 Task: Find connections with filter location Wismar with filter topic #marketingwith filter profile language Spanish with filter current company Toppr with filter school Gayatri Vidya Parishad College of Engineering (Autonomous), 530048(CC-13) with filter industry Highway, Street, and Bridge Construction with filter service category Marketing with filter keywords title Massage Therapy
Action: Mouse moved to (475, 65)
Screenshot: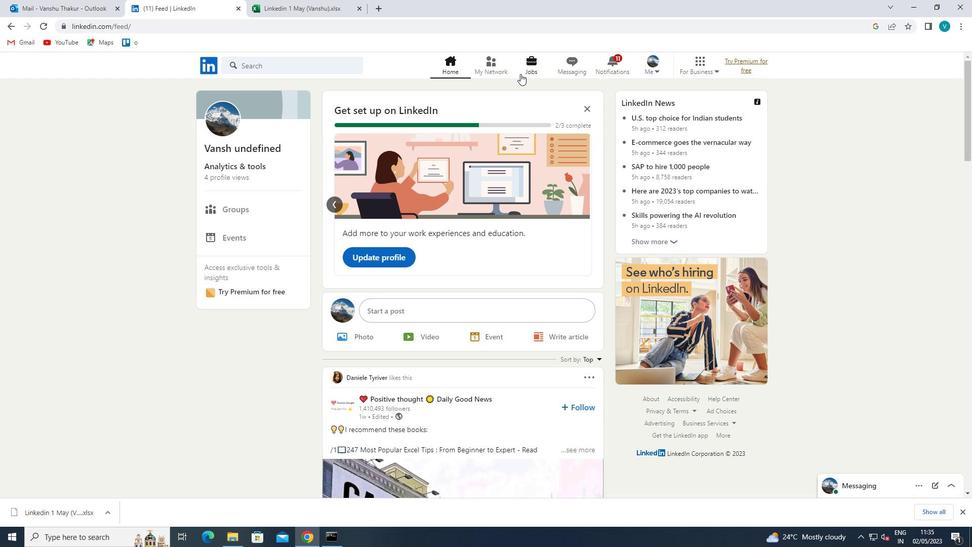 
Action: Mouse pressed left at (475, 65)
Screenshot: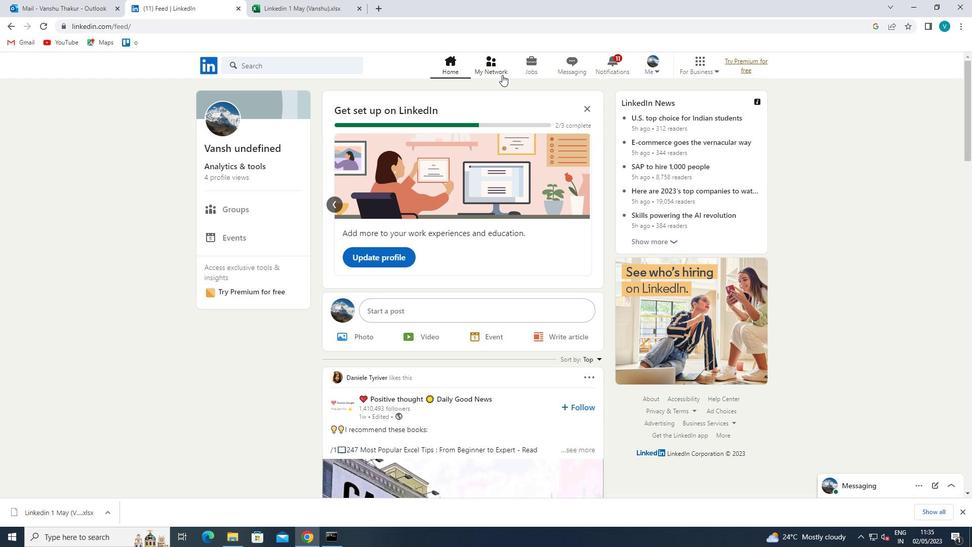 
Action: Mouse moved to (288, 123)
Screenshot: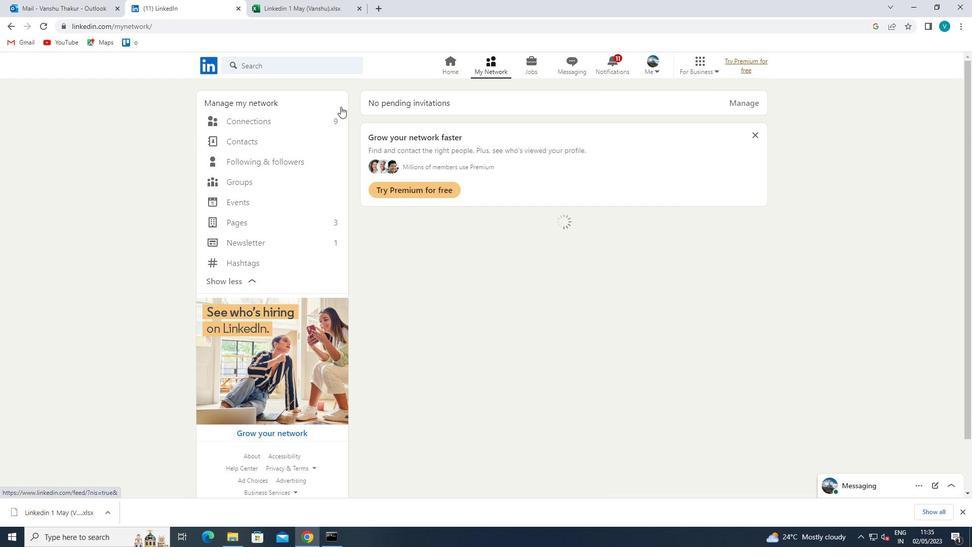 
Action: Mouse pressed left at (288, 123)
Screenshot: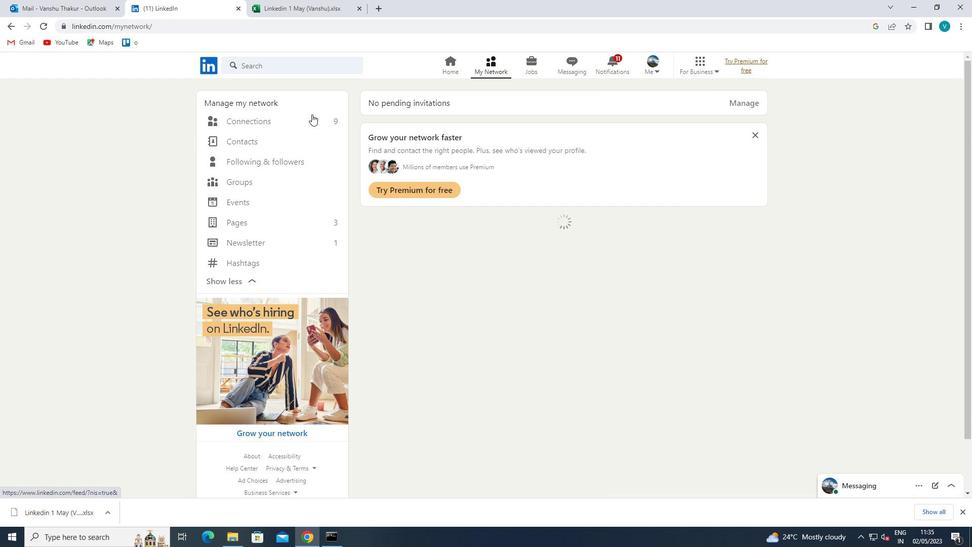 
Action: Mouse moved to (560, 121)
Screenshot: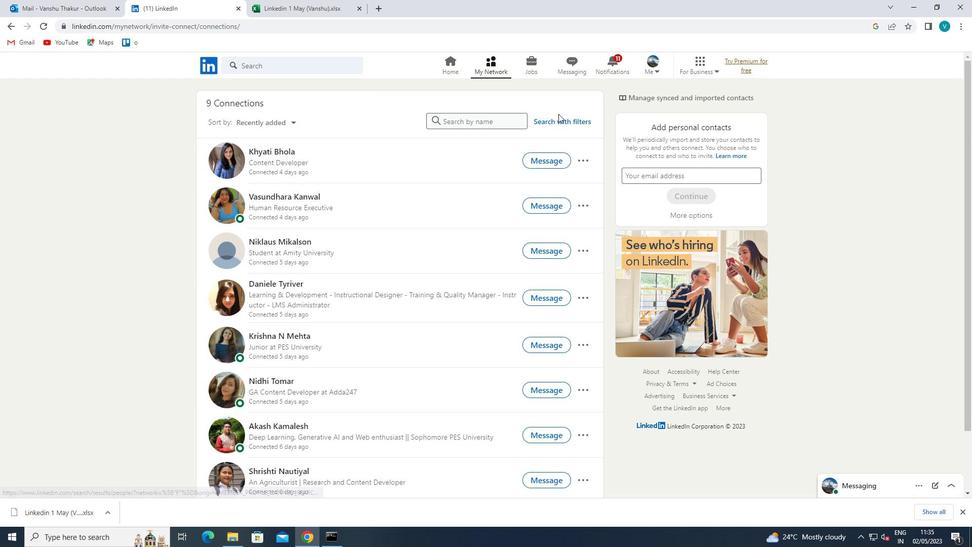 
Action: Mouse pressed left at (560, 121)
Screenshot: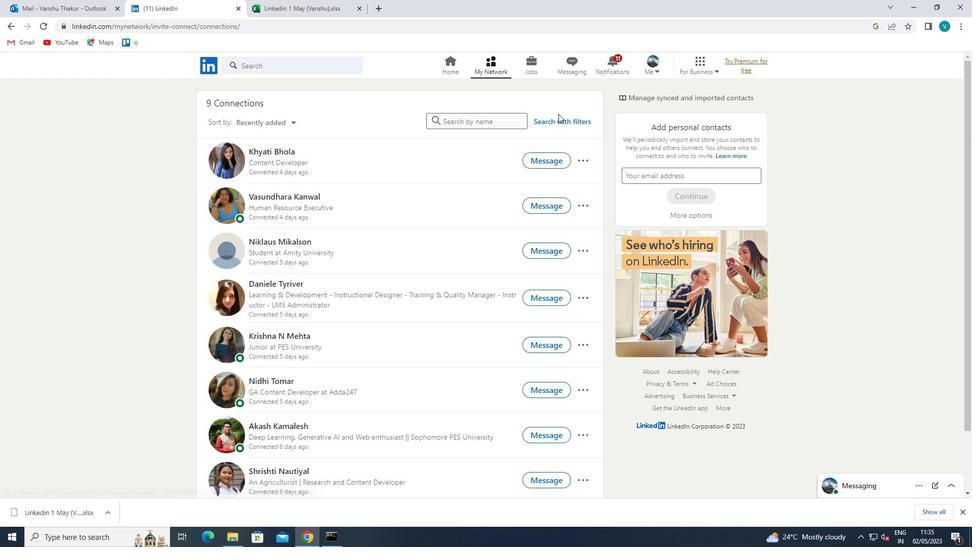 
Action: Mouse moved to (475, 86)
Screenshot: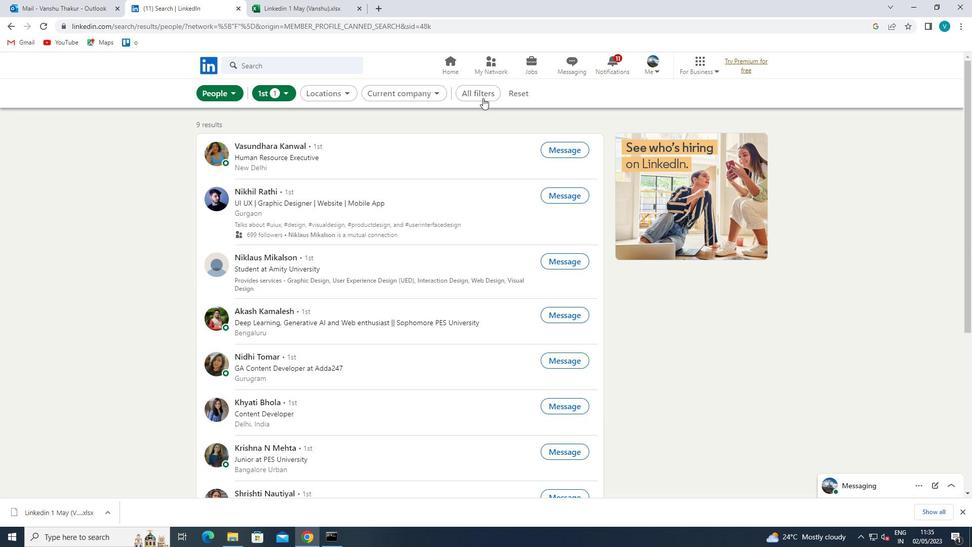 
Action: Mouse pressed left at (475, 86)
Screenshot: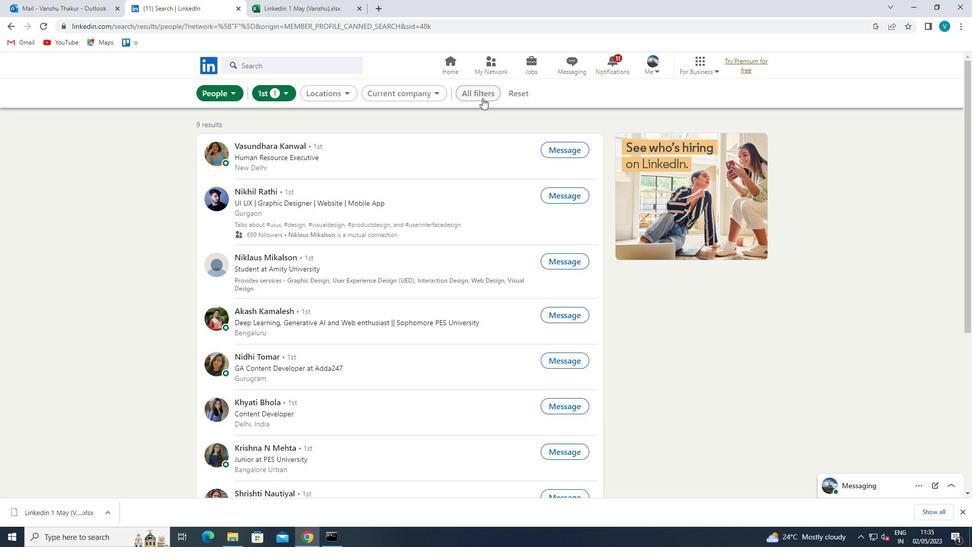 
Action: Mouse moved to (827, 234)
Screenshot: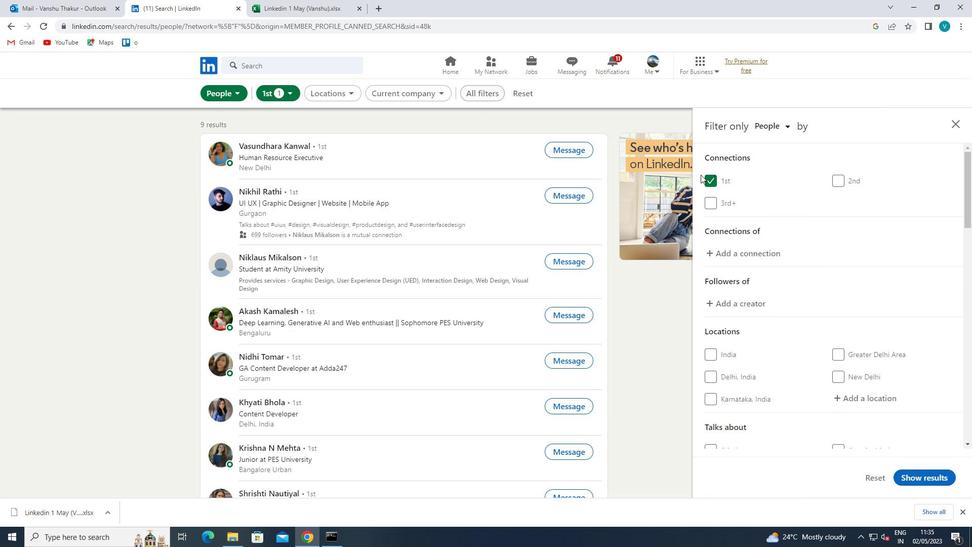 
Action: Mouse scrolled (827, 234) with delta (0, 0)
Screenshot: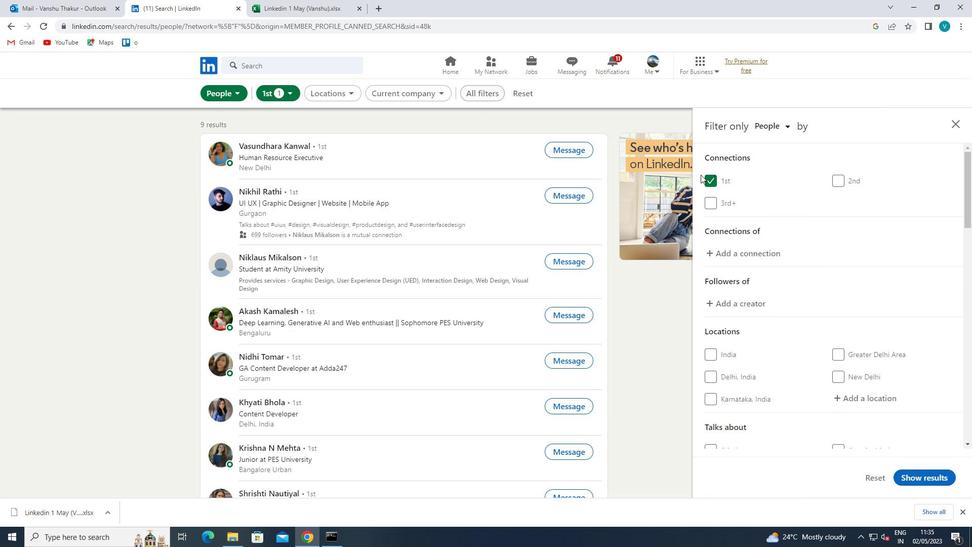 
Action: Mouse scrolled (827, 234) with delta (0, 0)
Screenshot: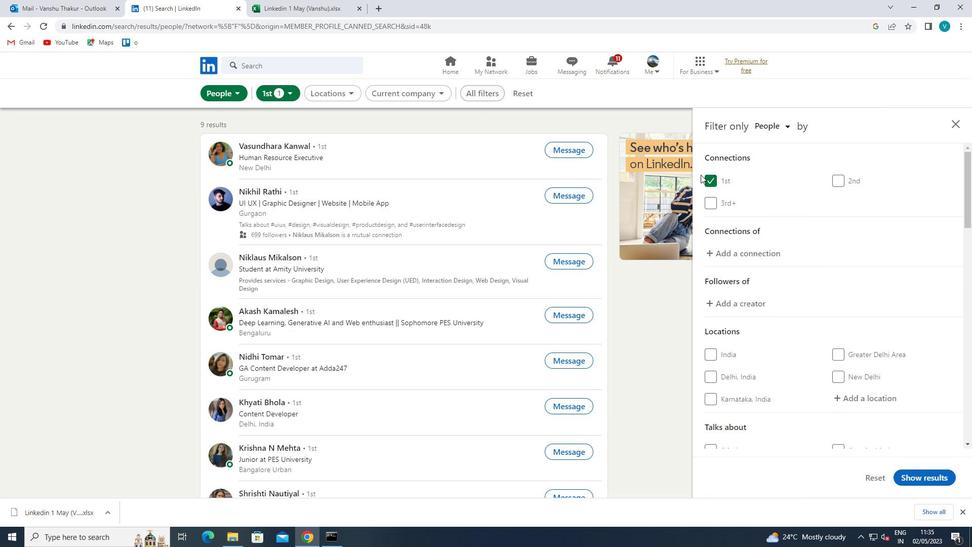 
Action: Mouse moved to (866, 293)
Screenshot: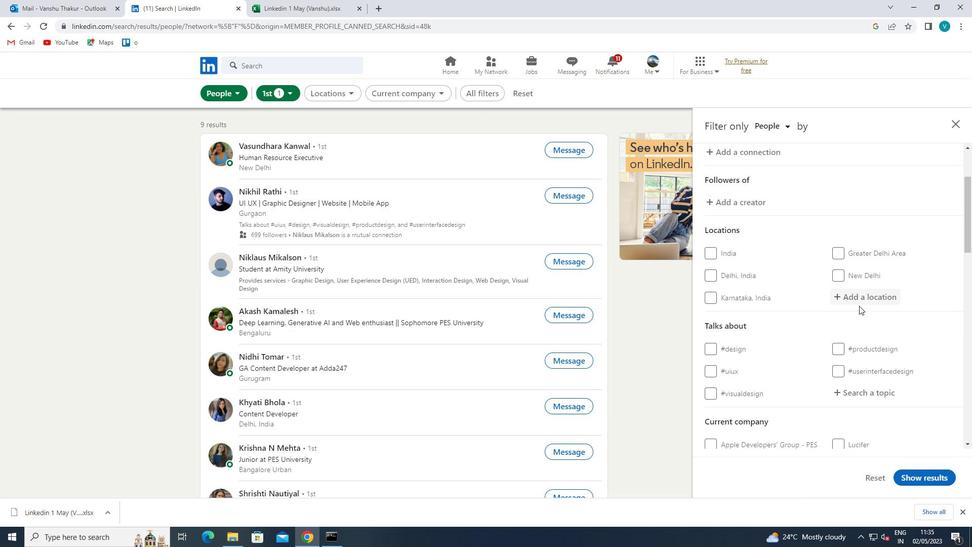 
Action: Mouse pressed left at (866, 293)
Screenshot: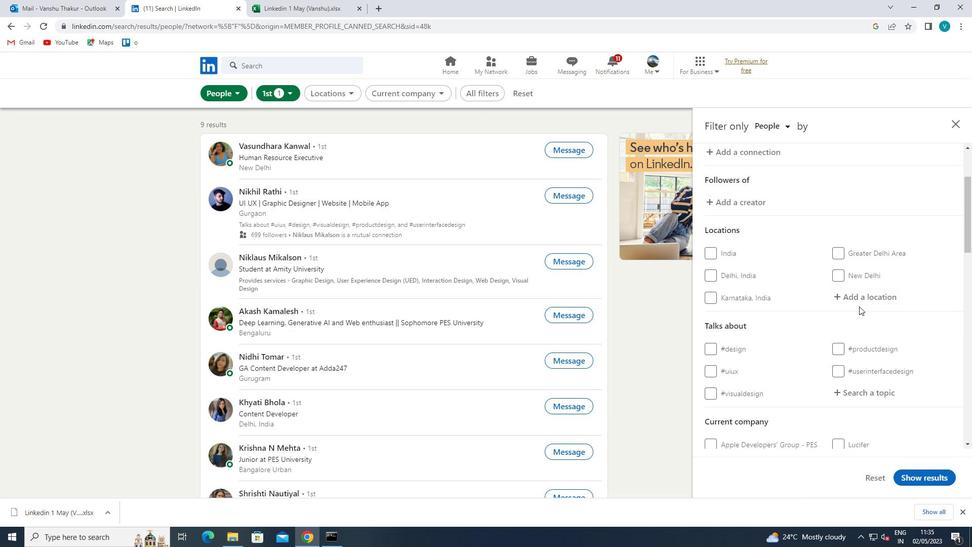 
Action: Key pressed <Key.shift>WISMAR
Screenshot: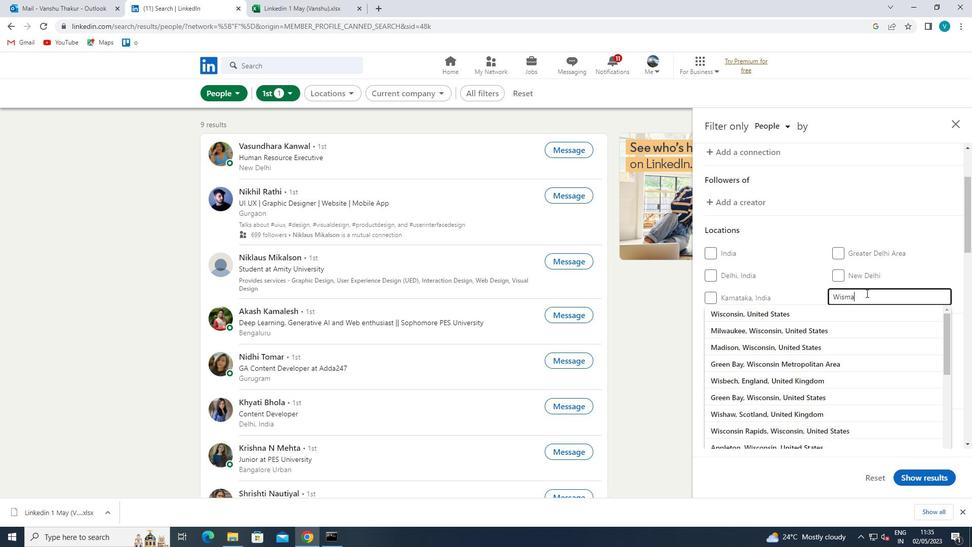 
Action: Mouse moved to (843, 314)
Screenshot: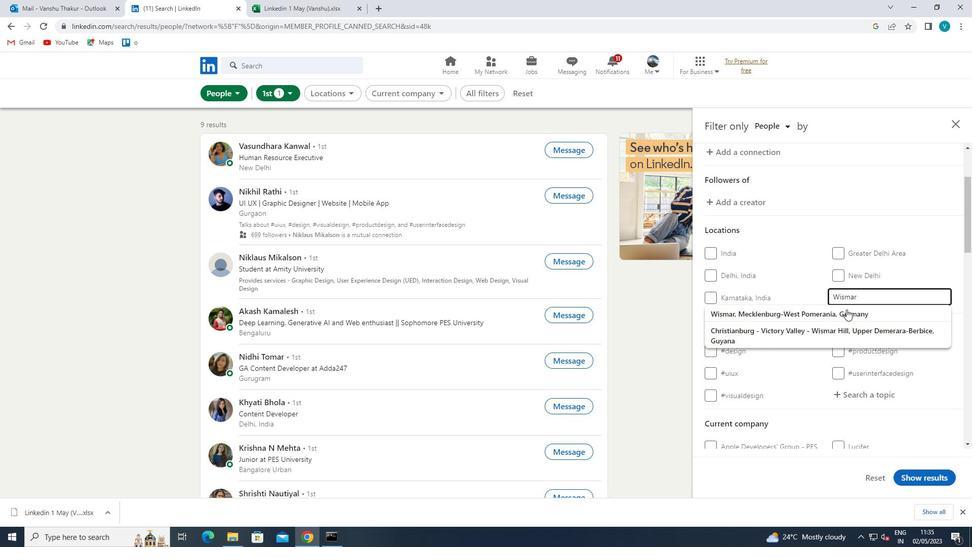 
Action: Mouse pressed left at (843, 314)
Screenshot: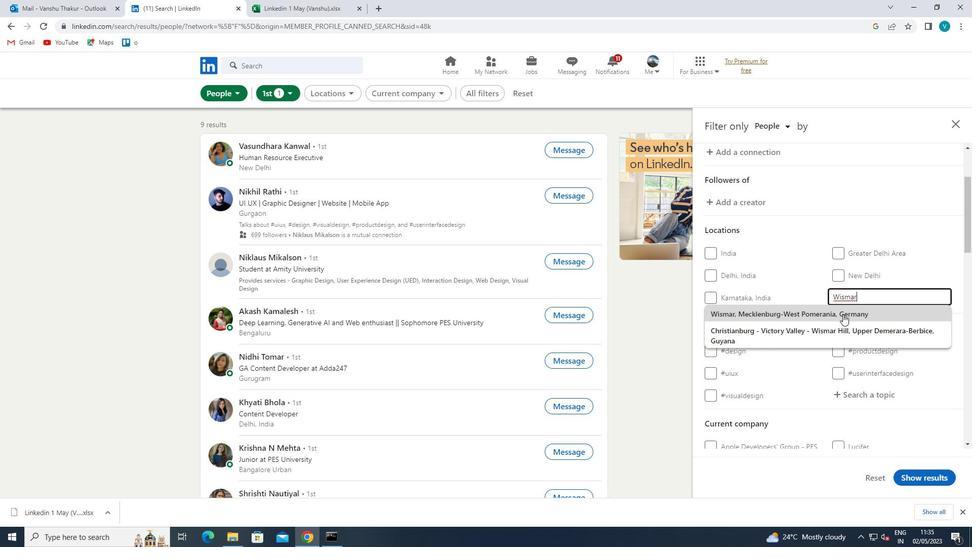 
Action: Mouse moved to (841, 316)
Screenshot: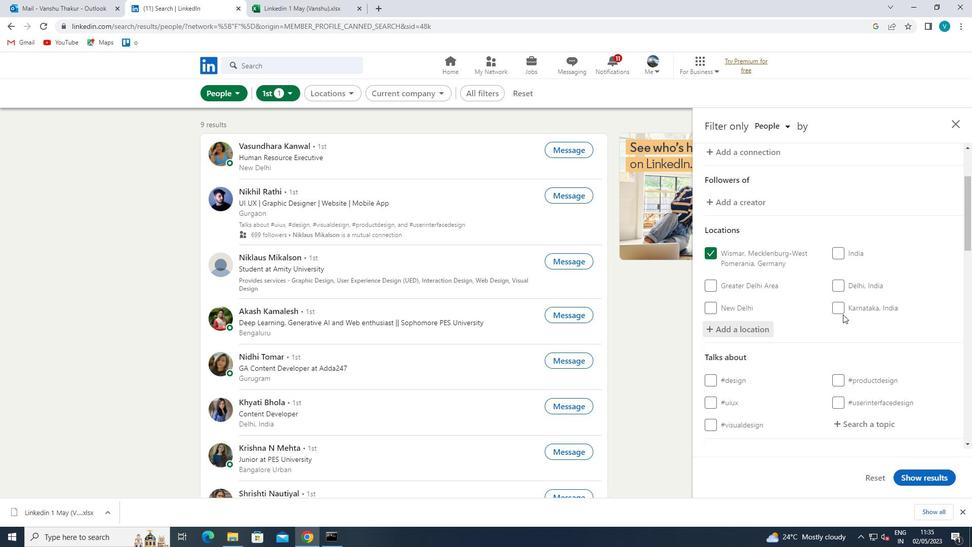 
Action: Mouse scrolled (841, 315) with delta (0, 0)
Screenshot: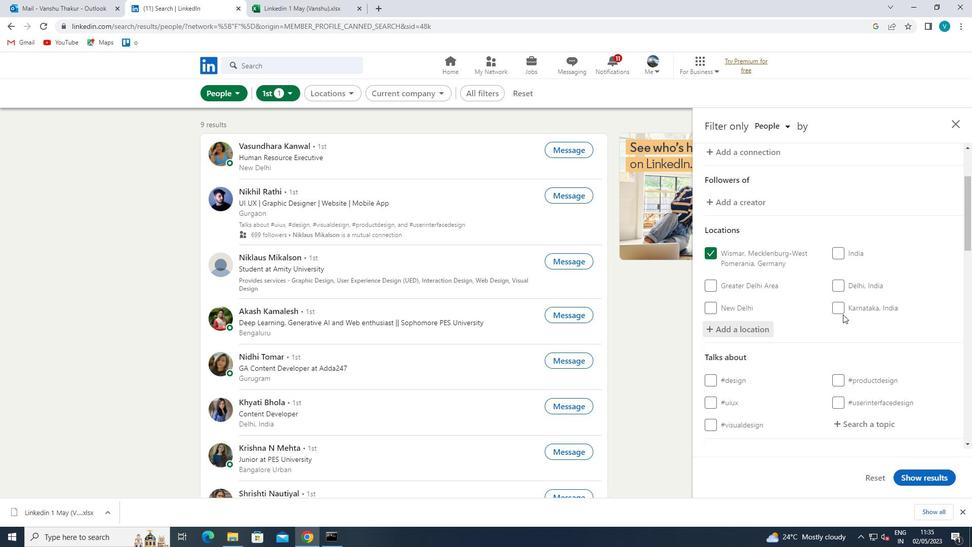
Action: Mouse moved to (839, 317)
Screenshot: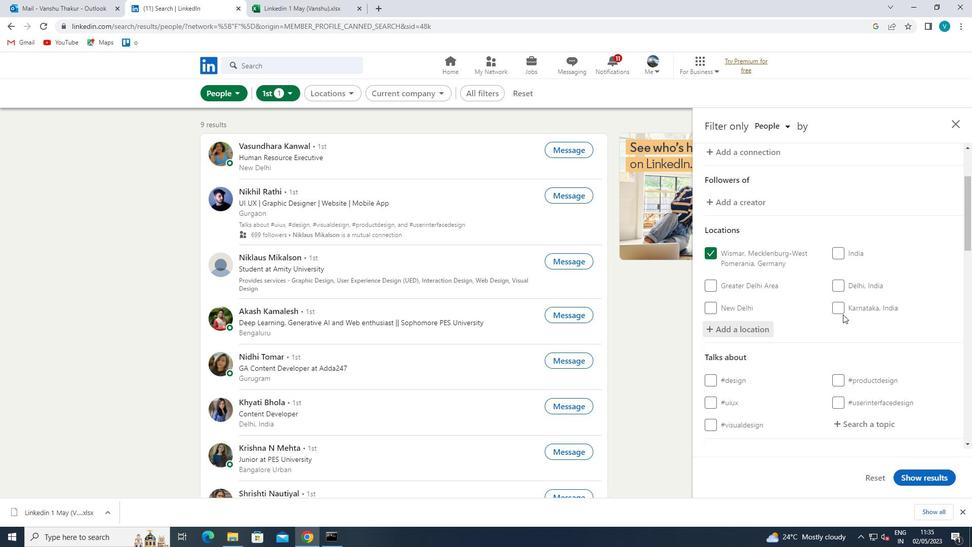 
Action: Mouse scrolled (839, 316) with delta (0, 0)
Screenshot: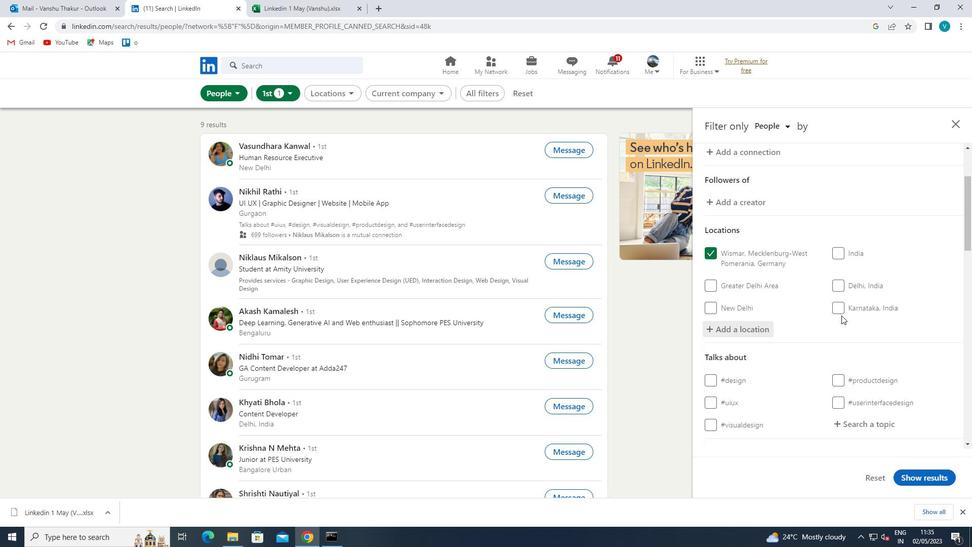 
Action: Mouse moved to (838, 317)
Screenshot: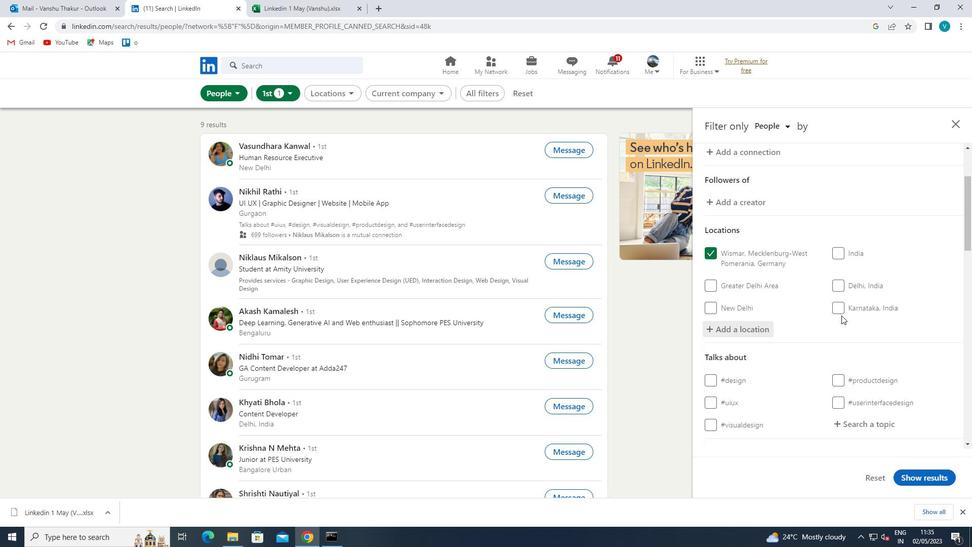 
Action: Mouse scrolled (838, 317) with delta (0, 0)
Screenshot: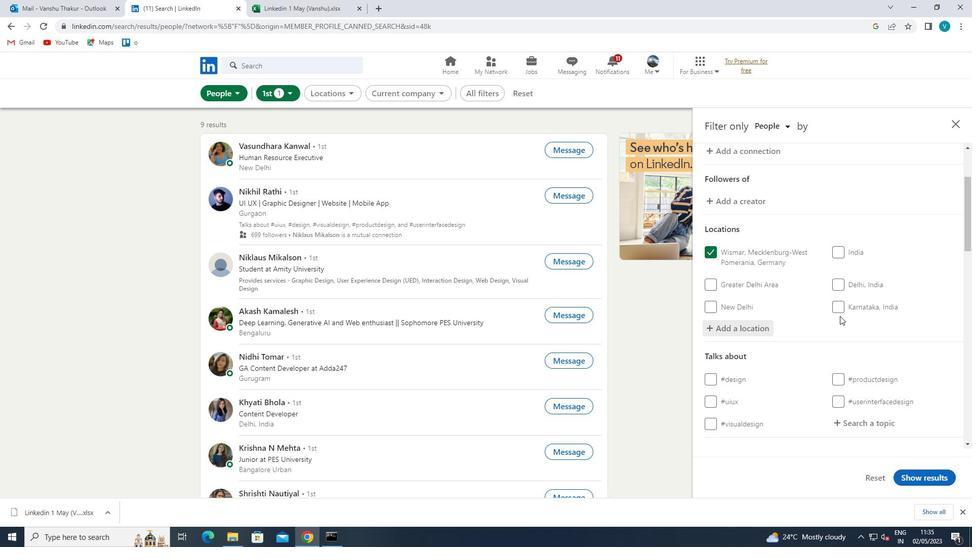 
Action: Mouse moved to (837, 318)
Screenshot: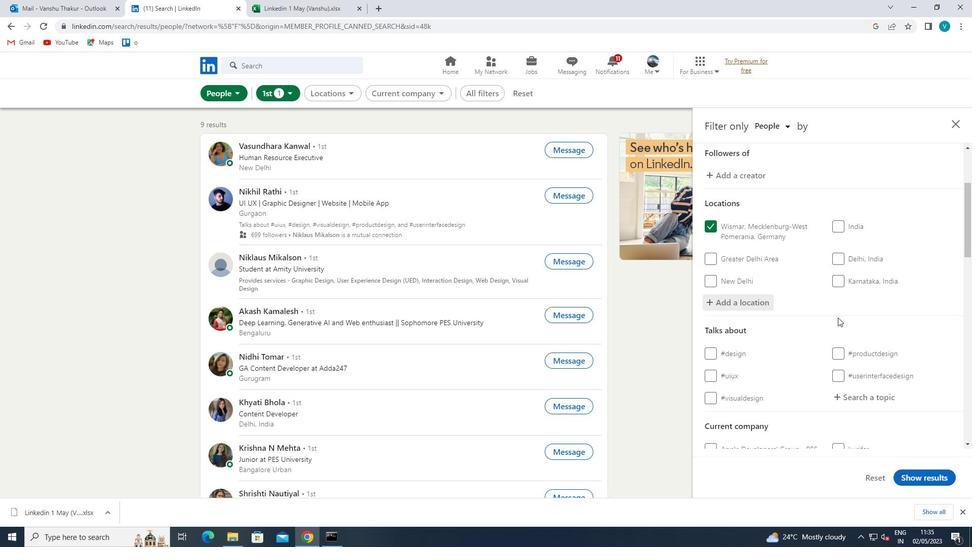 
Action: Mouse scrolled (837, 317) with delta (0, 0)
Screenshot: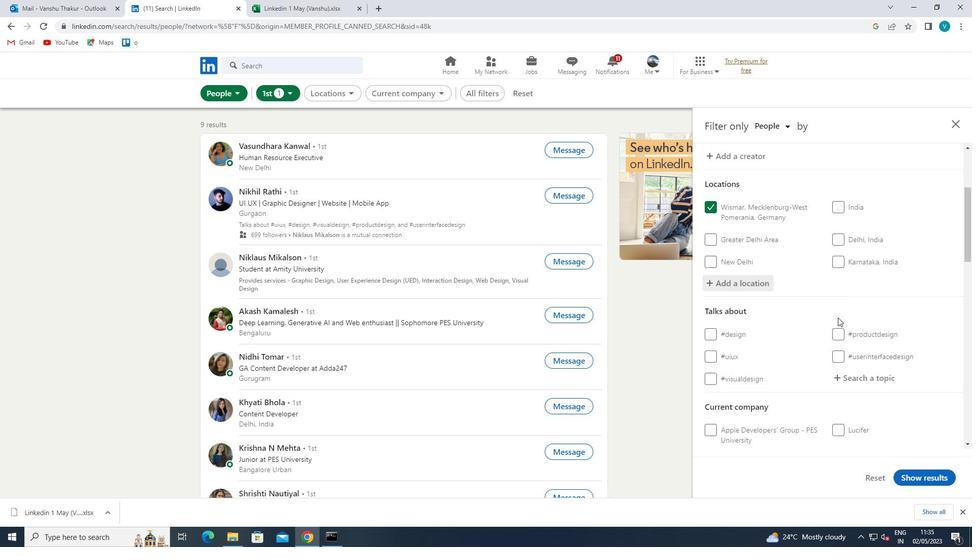 
Action: Mouse moved to (836, 318)
Screenshot: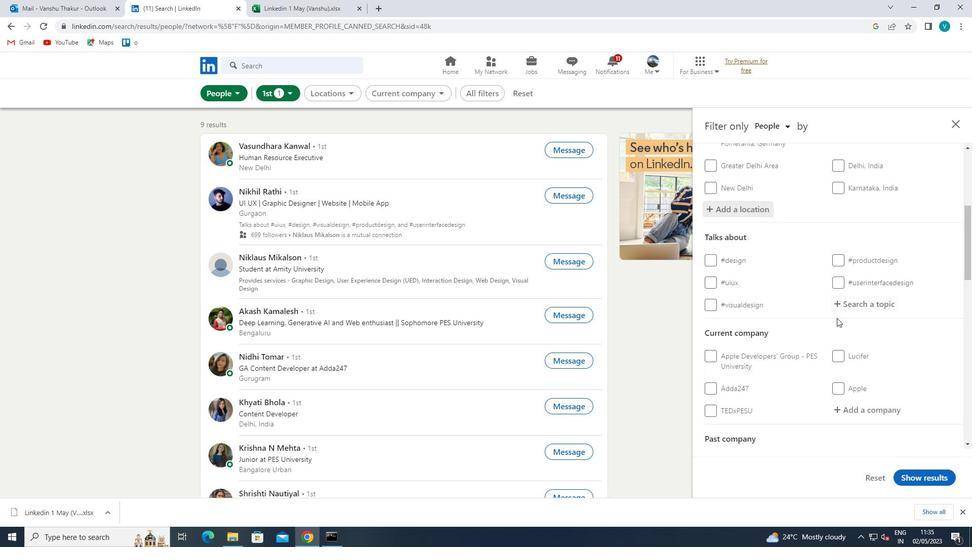 
Action: Mouse scrolled (836, 318) with delta (0, 0)
Screenshot: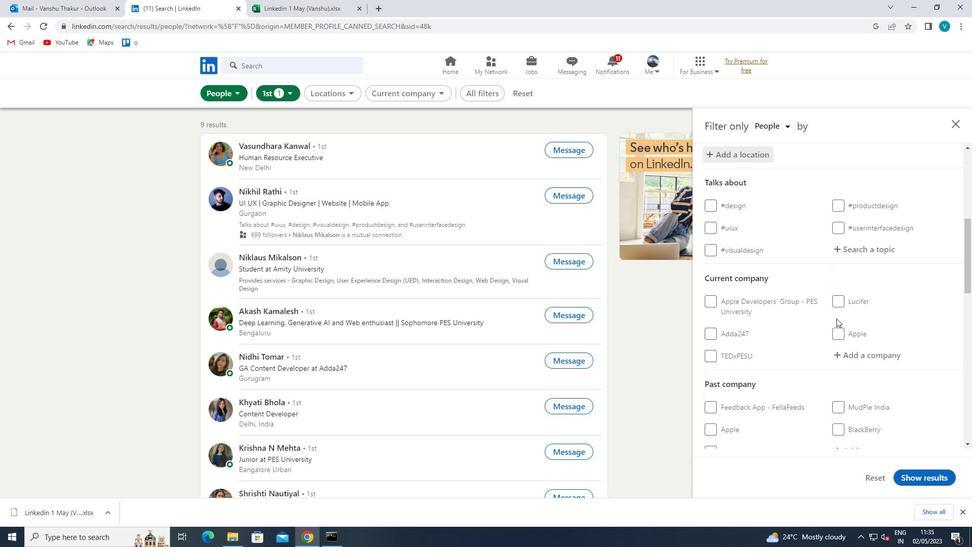 
Action: Mouse moved to (845, 313)
Screenshot: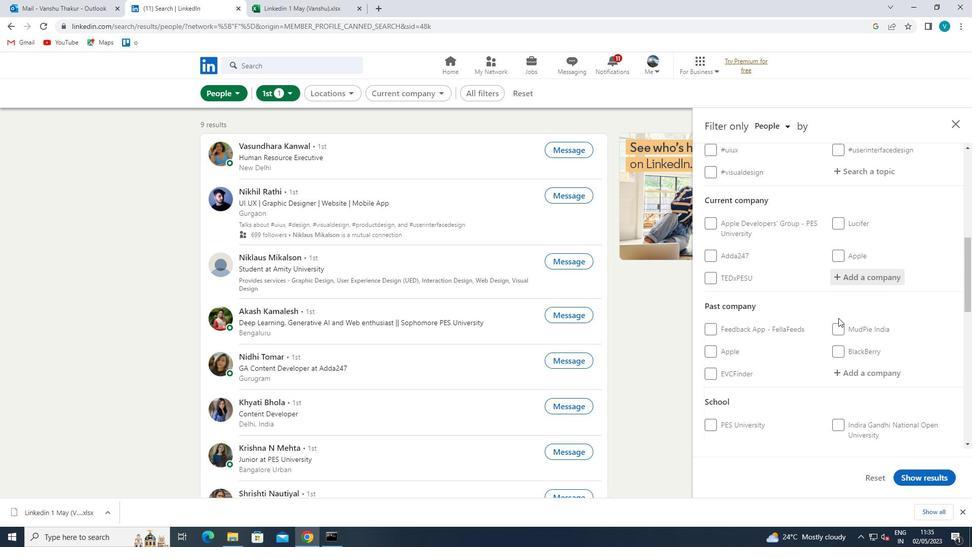 
Action: Mouse scrolled (845, 313) with delta (0, 0)
Screenshot: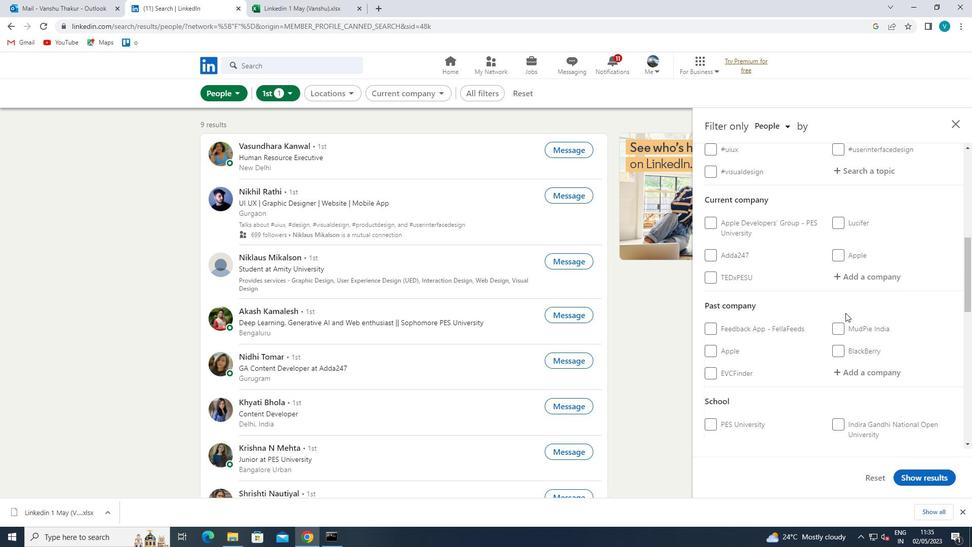 
Action: Mouse moved to (864, 218)
Screenshot: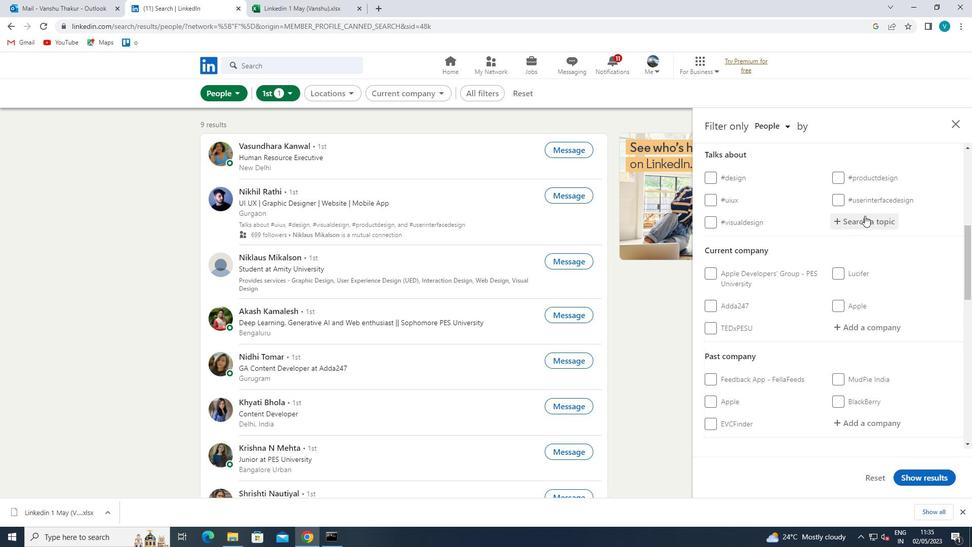 
Action: Mouse pressed left at (864, 218)
Screenshot: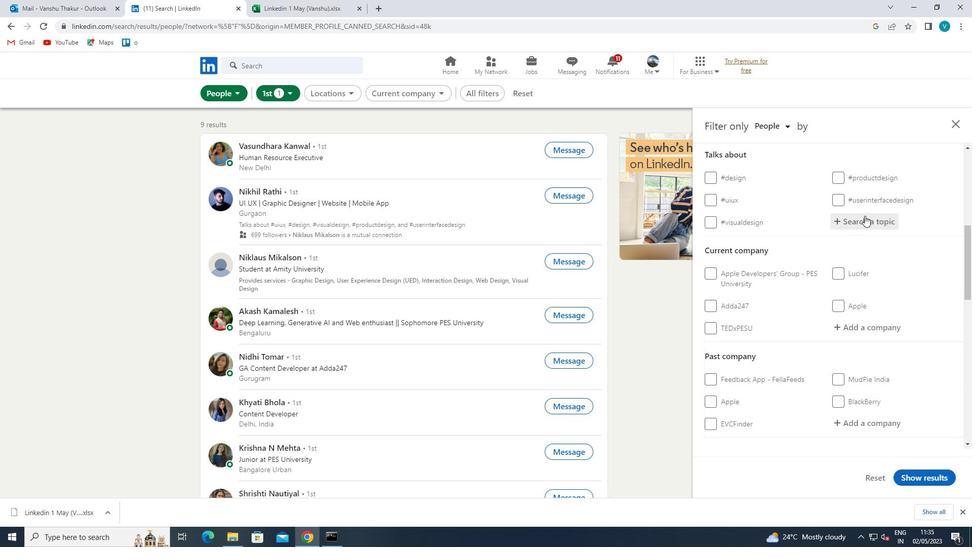 
Action: Key pressed <Key.shift>#N<Key.backspace>MARKETING
Screenshot: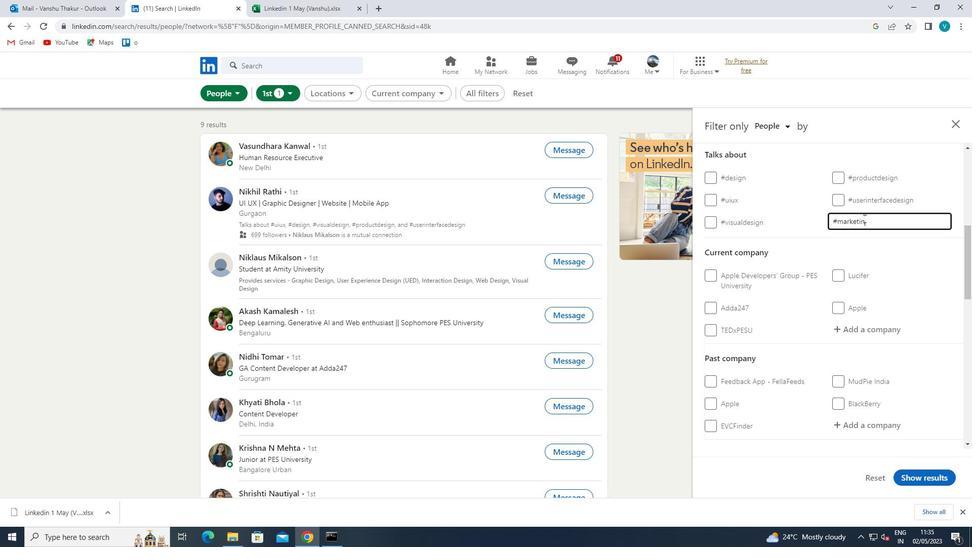 
Action: Mouse moved to (836, 237)
Screenshot: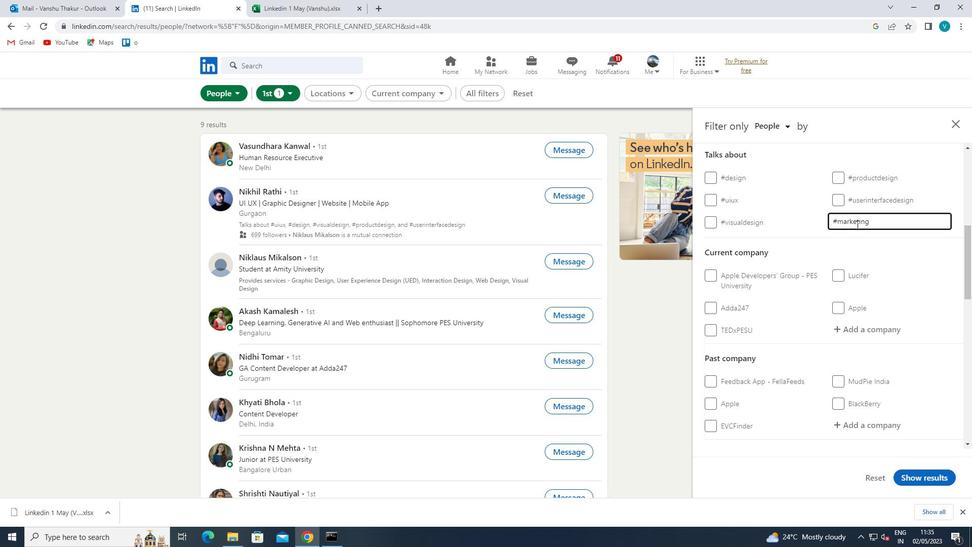 
Action: Mouse pressed left at (836, 237)
Screenshot: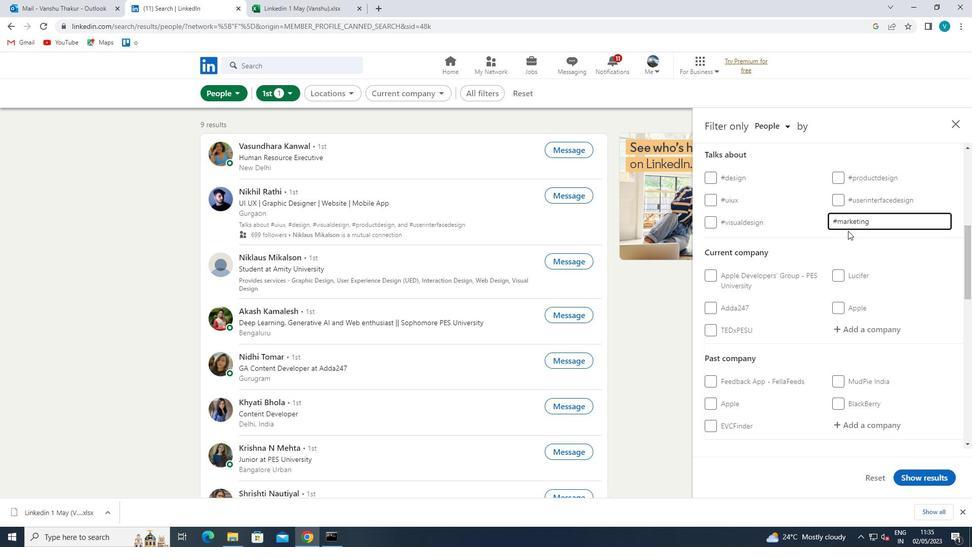 
Action: Mouse scrolled (836, 236) with delta (0, 0)
Screenshot: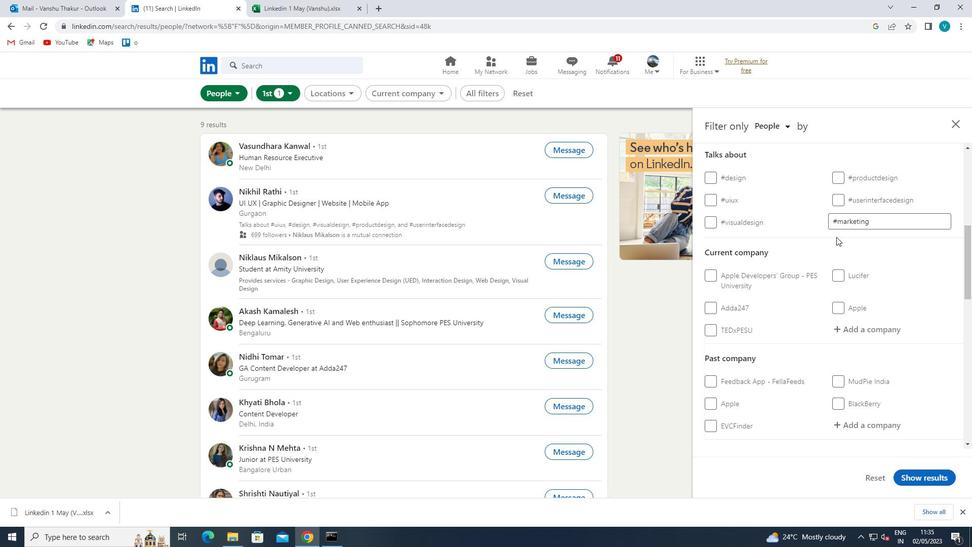 
Action: Mouse scrolled (836, 236) with delta (0, 0)
Screenshot: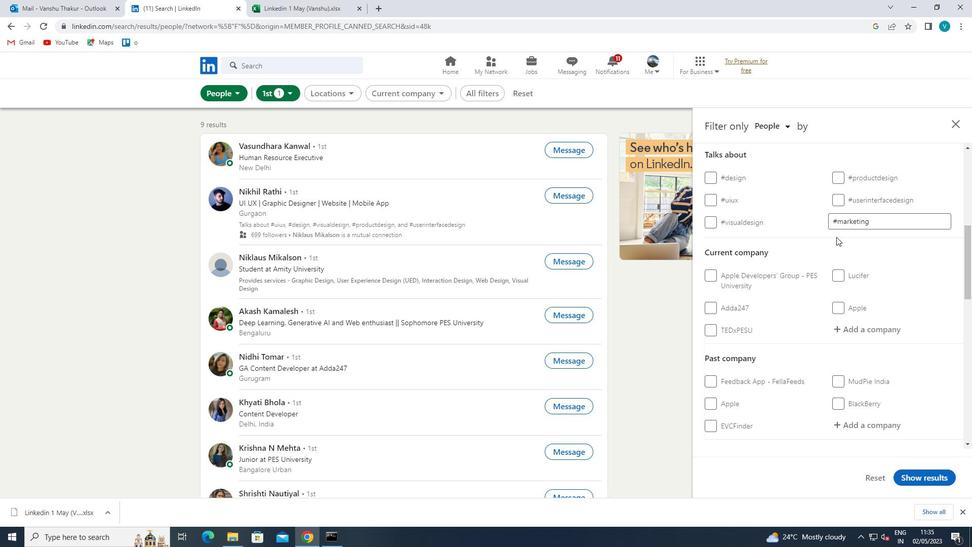 
Action: Mouse moved to (852, 226)
Screenshot: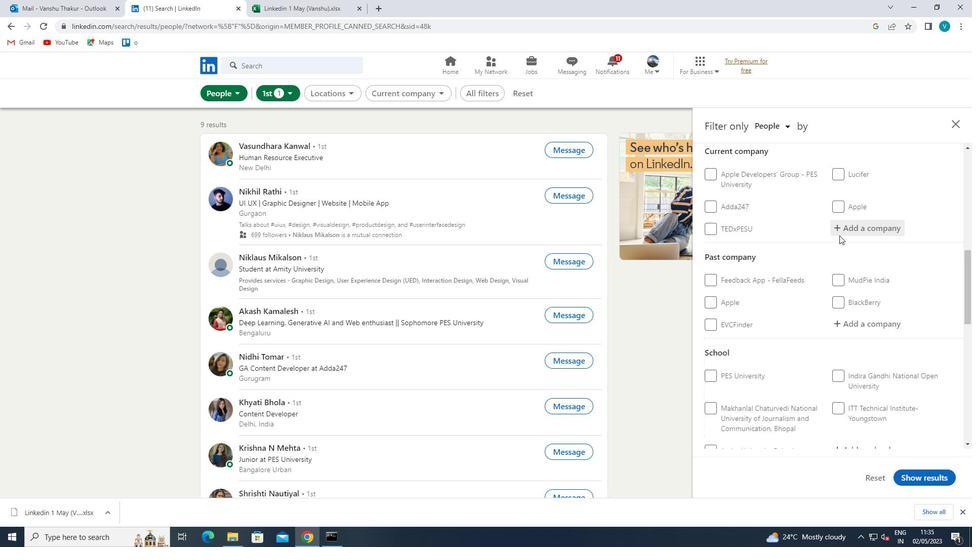 
Action: Mouse pressed left at (852, 226)
Screenshot: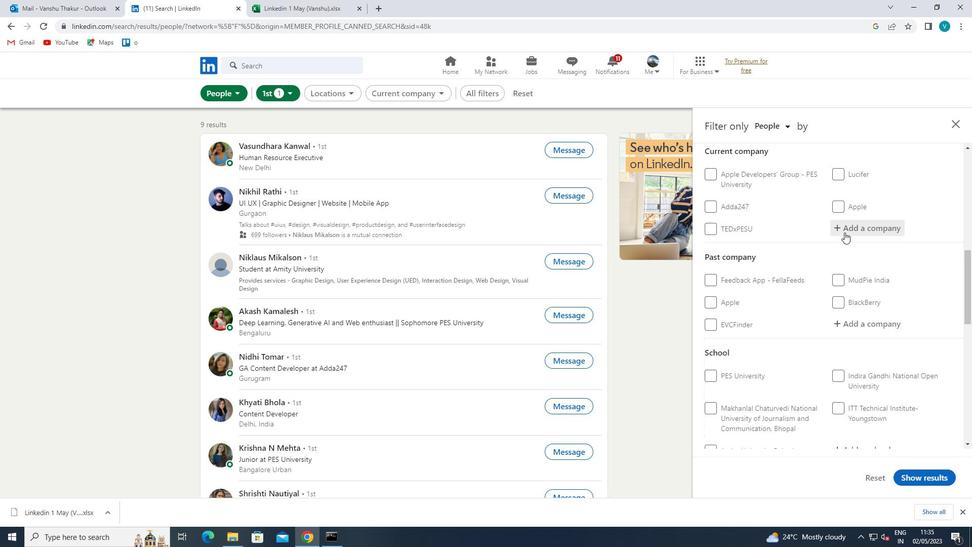 
Action: Key pressed <Key.shift>TOPPR
Screenshot: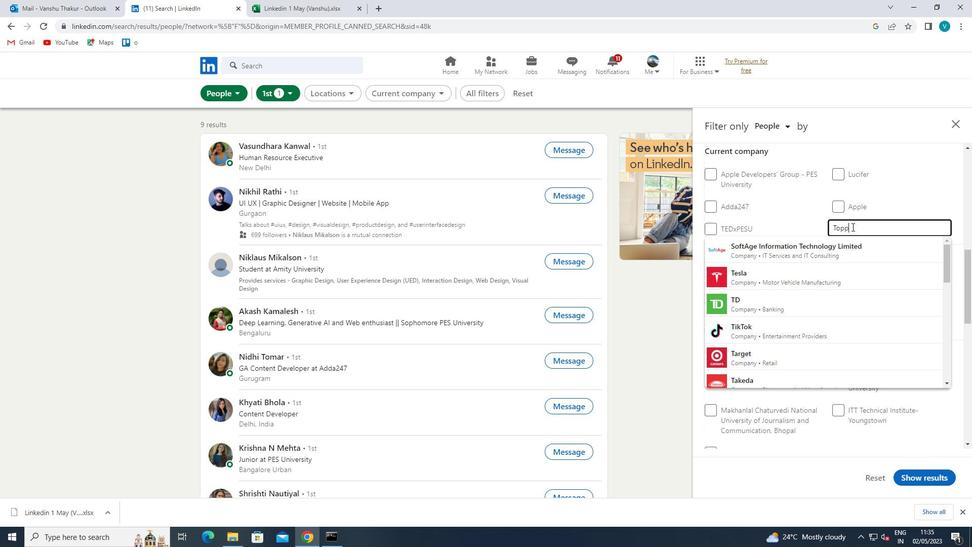 
Action: Mouse moved to (850, 243)
Screenshot: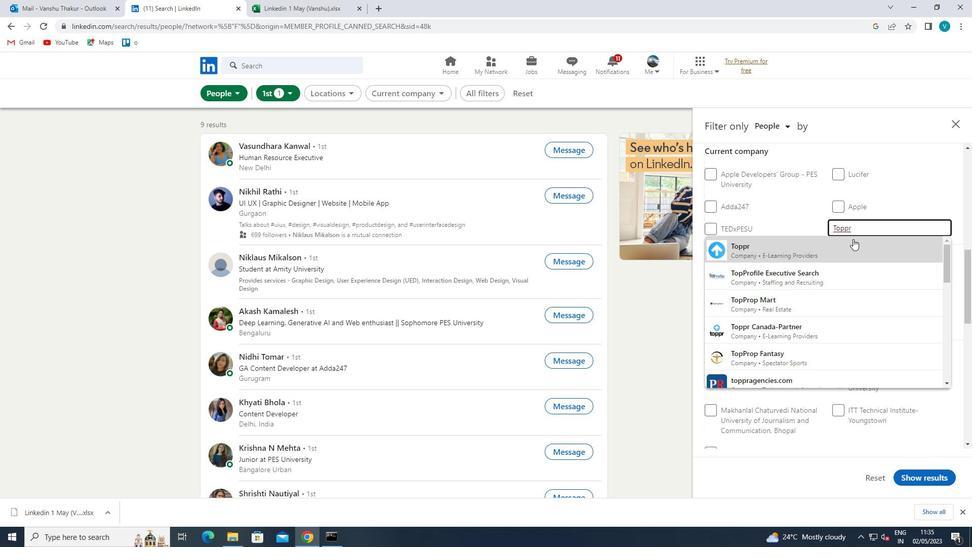 
Action: Mouse pressed left at (850, 243)
Screenshot: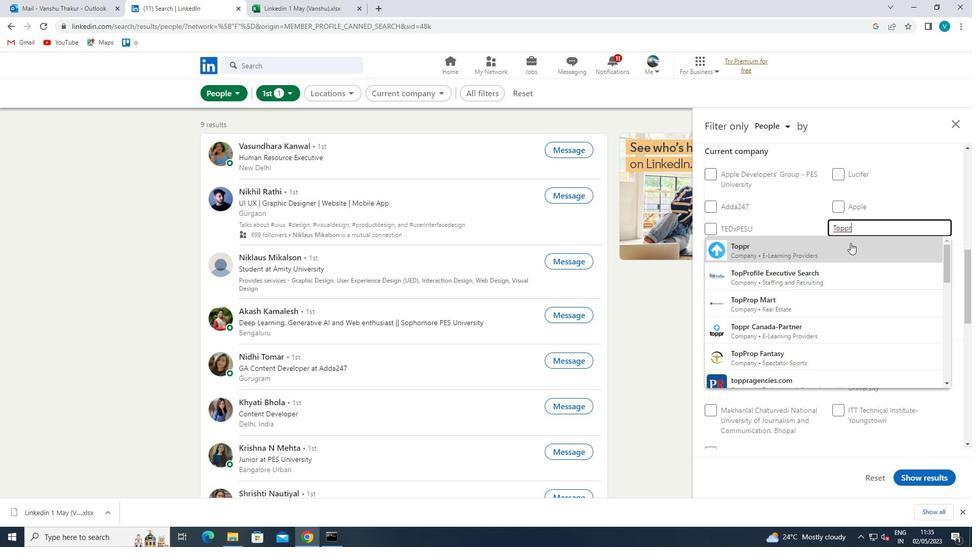
Action: Mouse scrolled (850, 242) with delta (0, 0)
Screenshot: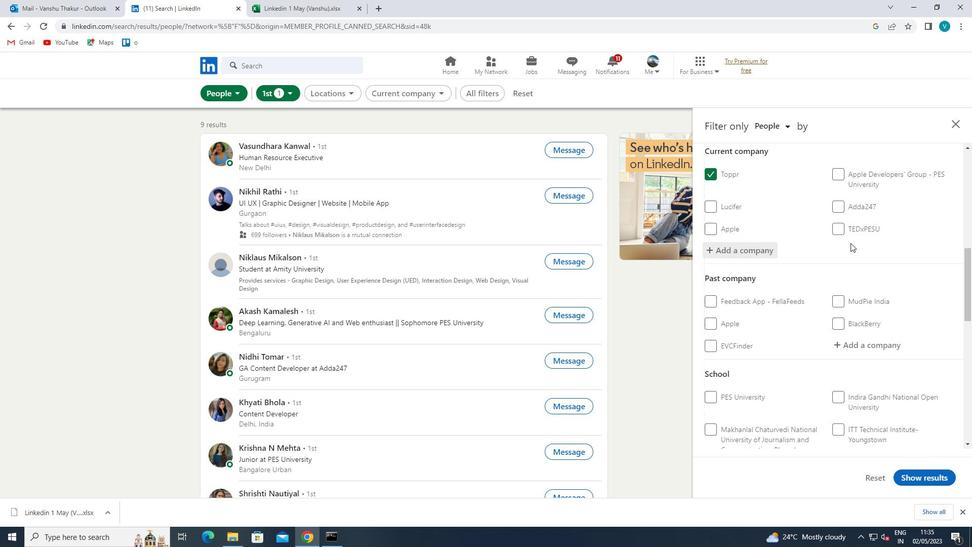 
Action: Mouse scrolled (850, 242) with delta (0, 0)
Screenshot: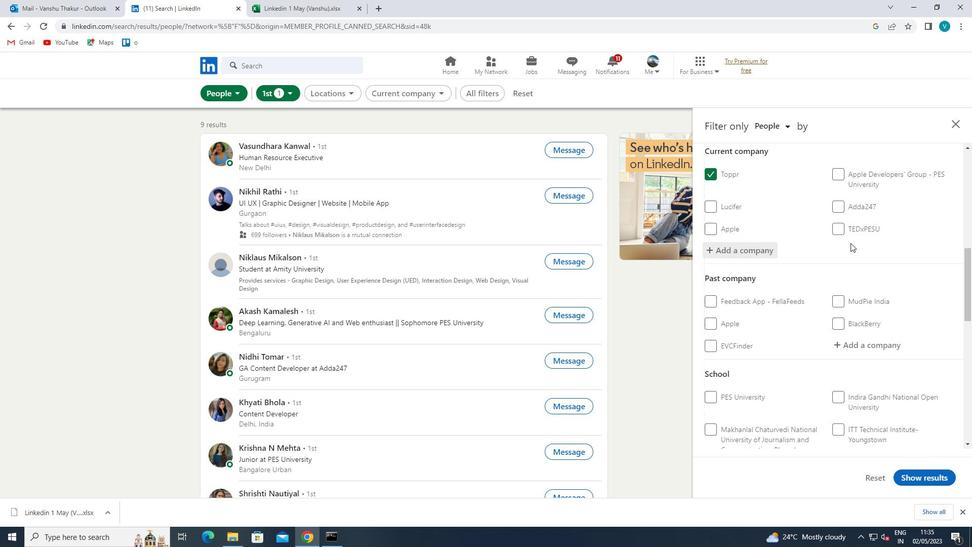 
Action: Mouse scrolled (850, 242) with delta (0, 0)
Screenshot: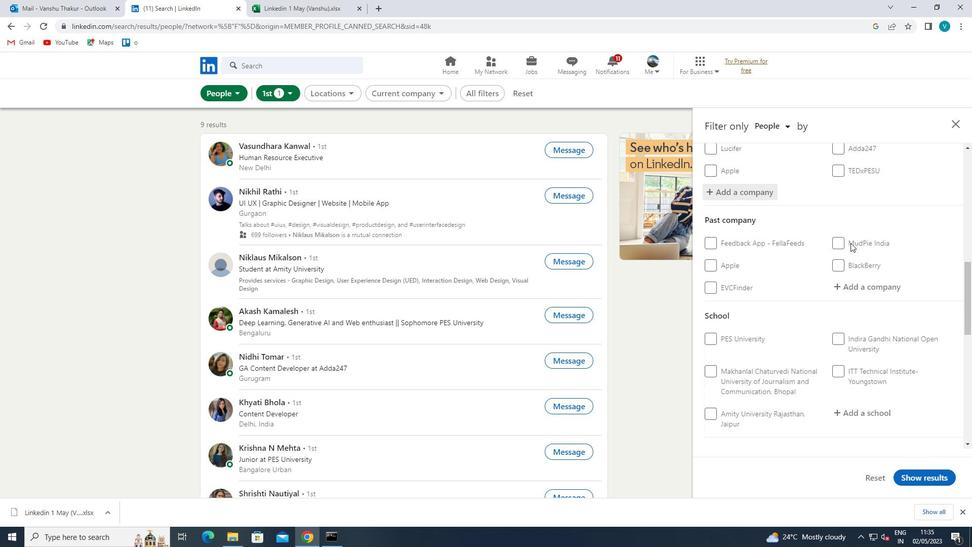 
Action: Mouse scrolled (850, 242) with delta (0, 0)
Screenshot: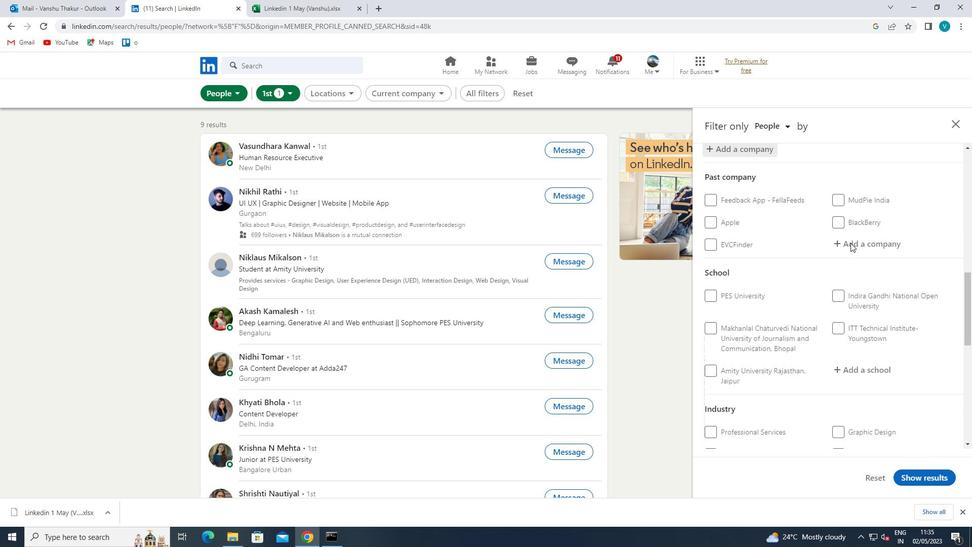 
Action: Mouse moved to (870, 264)
Screenshot: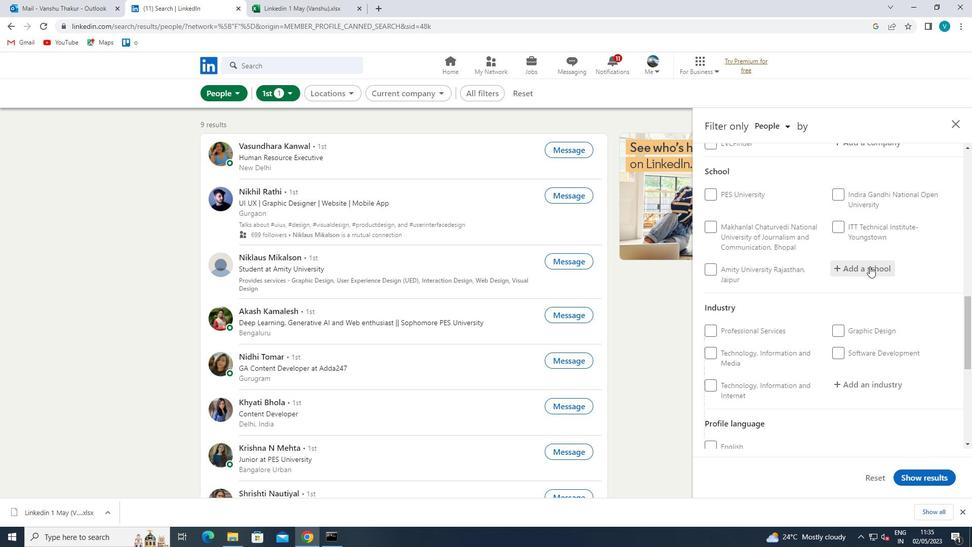 
Action: Mouse pressed left at (870, 264)
Screenshot: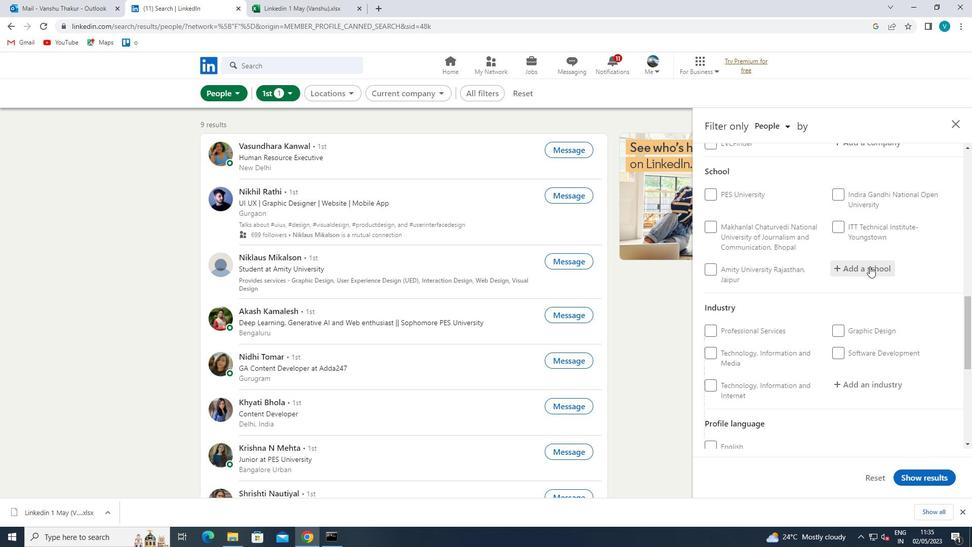 
Action: Mouse moved to (871, 263)
Screenshot: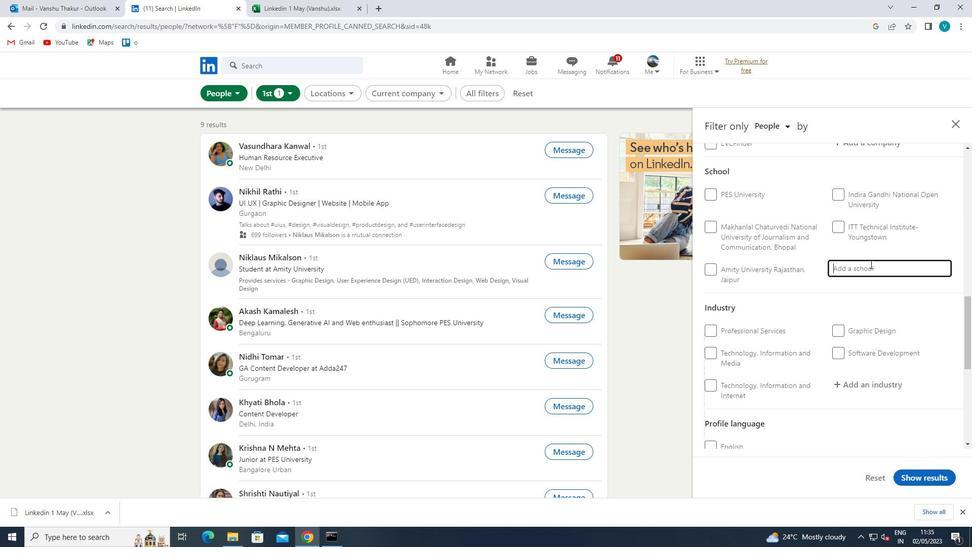
Action: Key pressed <Key.shift>GAYATRI<Key.space>
Screenshot: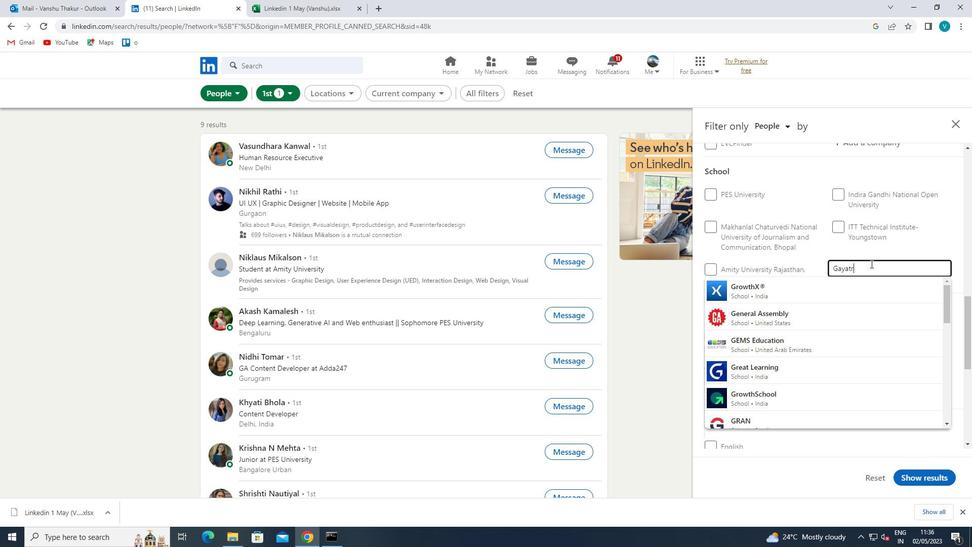 
Action: Mouse moved to (849, 313)
Screenshot: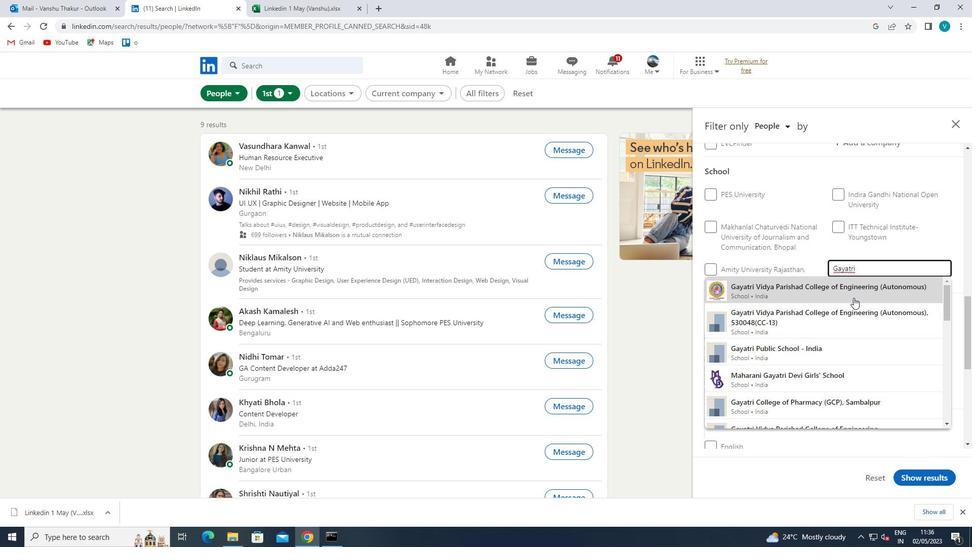 
Action: Mouse pressed left at (849, 313)
Screenshot: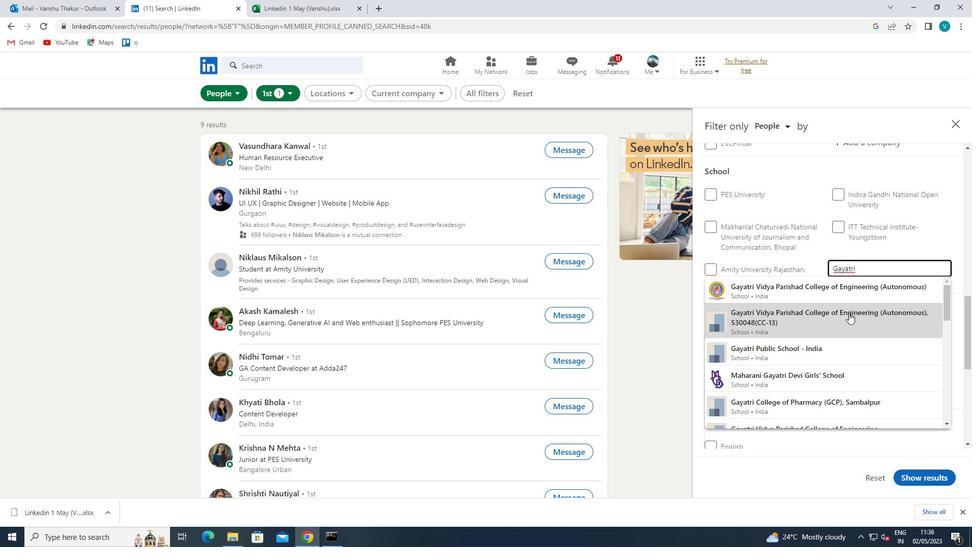 
Action: Mouse scrolled (849, 312) with delta (0, 0)
Screenshot: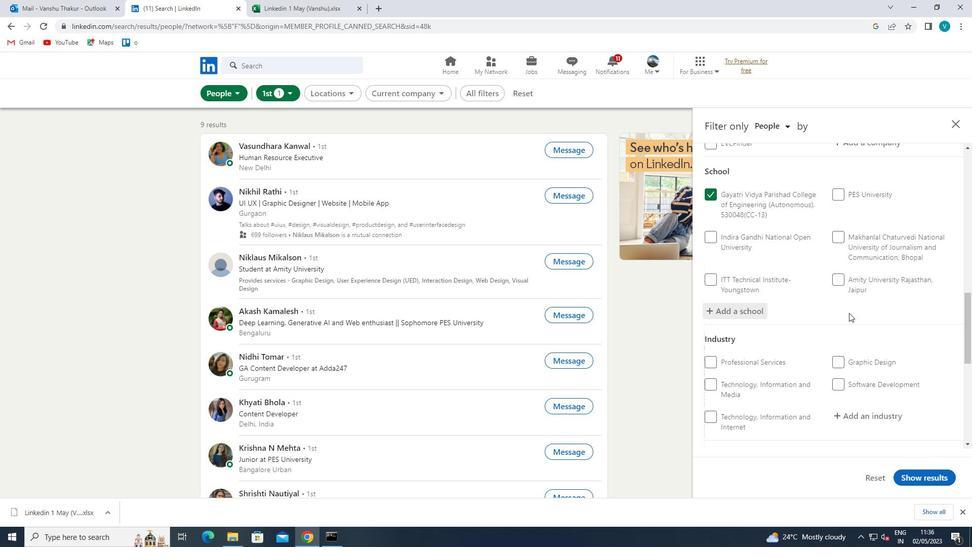 
Action: Mouse scrolled (849, 312) with delta (0, 0)
Screenshot: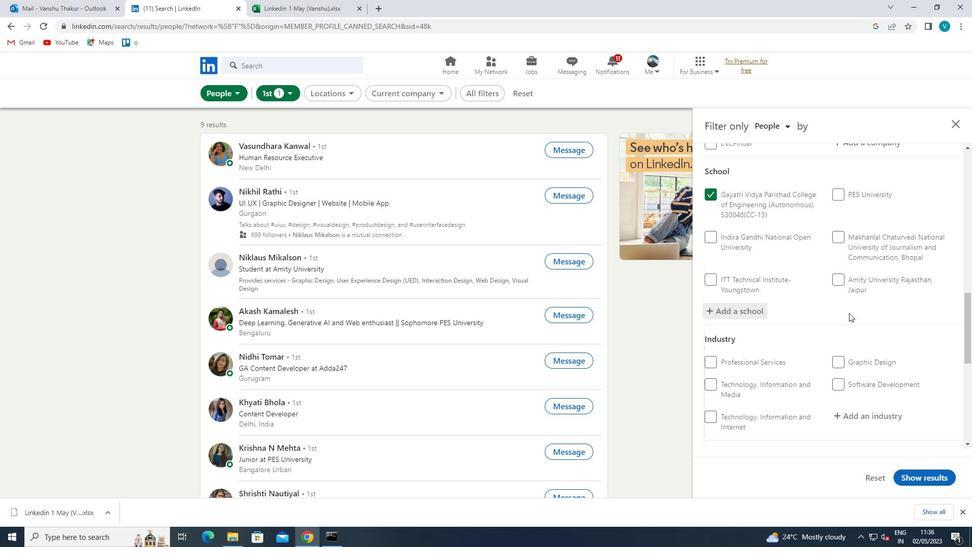 
Action: Mouse scrolled (849, 312) with delta (0, 0)
Screenshot: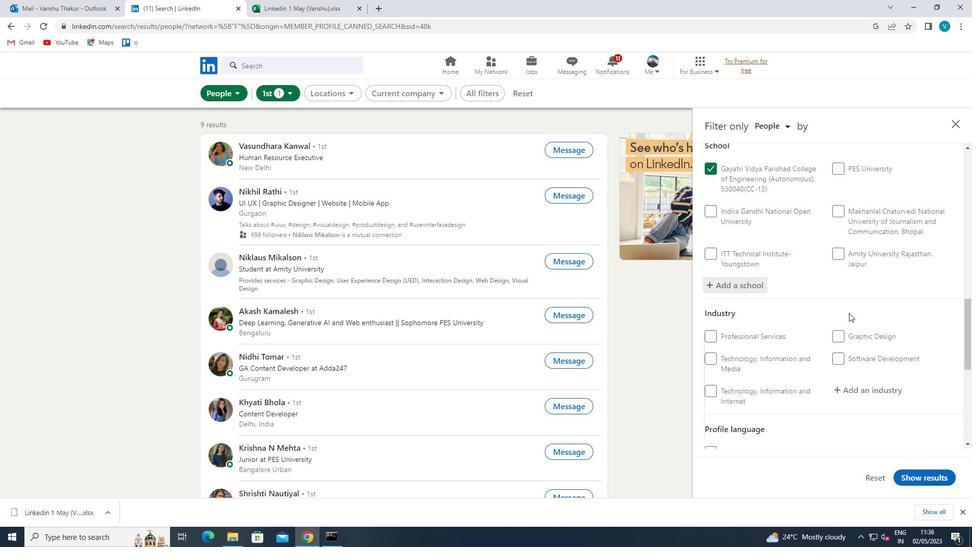 
Action: Mouse moved to (865, 260)
Screenshot: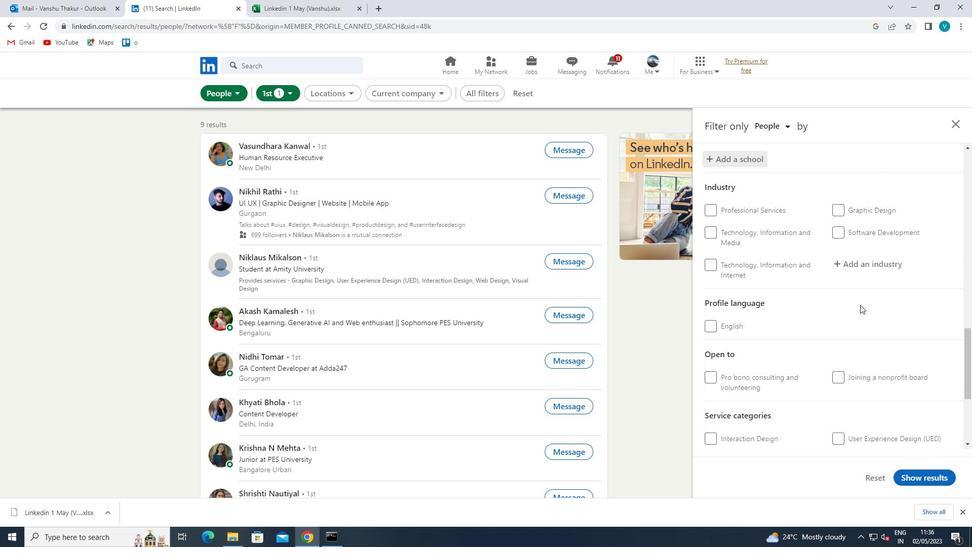 
Action: Mouse pressed left at (865, 260)
Screenshot: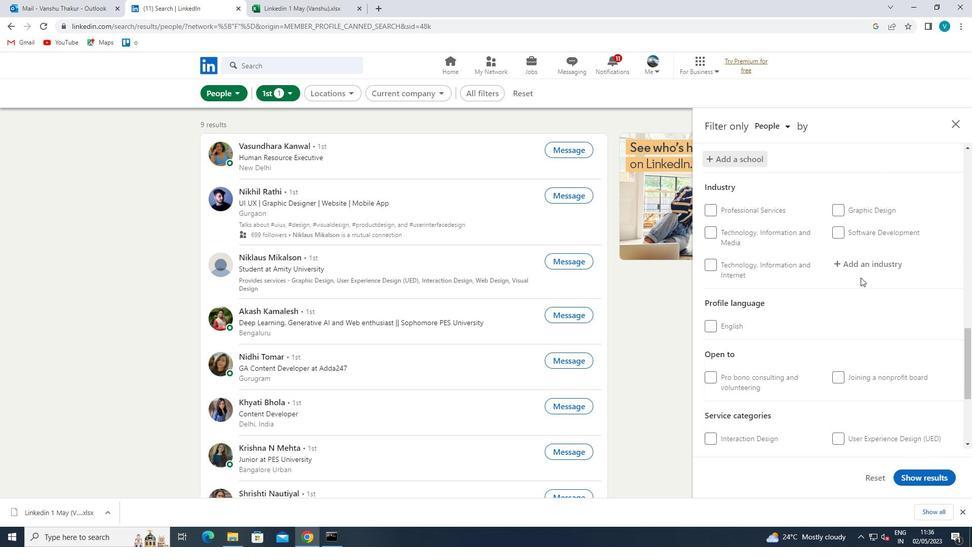 
Action: Key pressed <Key.shift>HIGHWAY
Screenshot: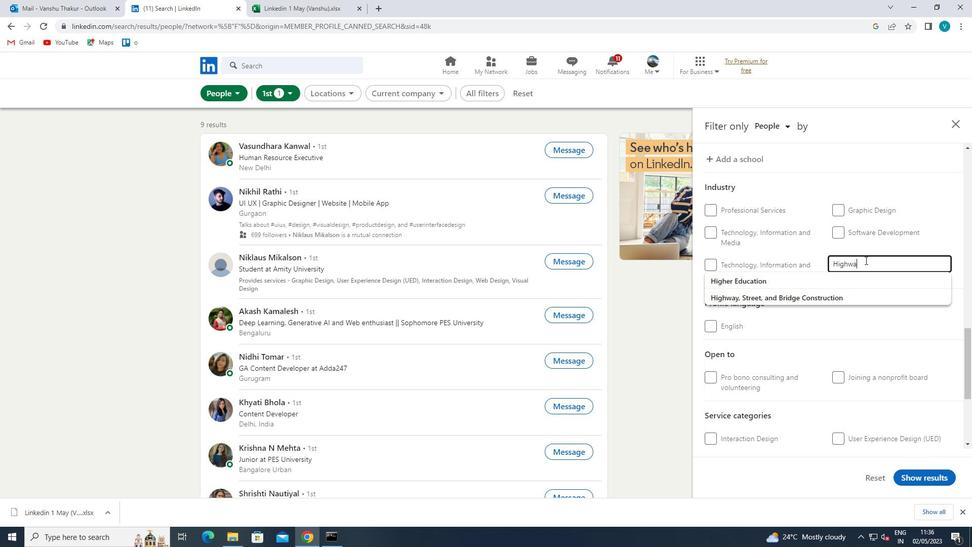 
Action: Mouse moved to (859, 277)
Screenshot: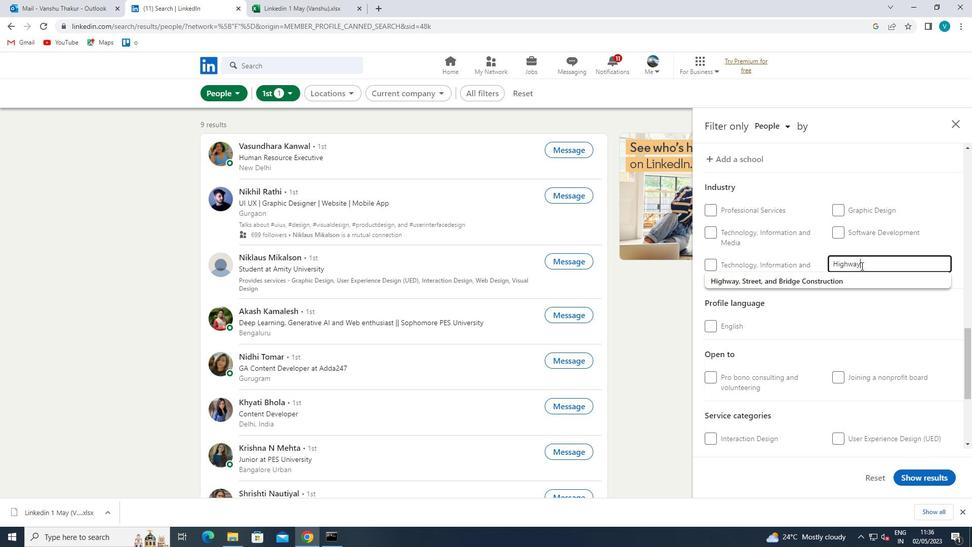 
Action: Mouse pressed left at (859, 277)
Screenshot: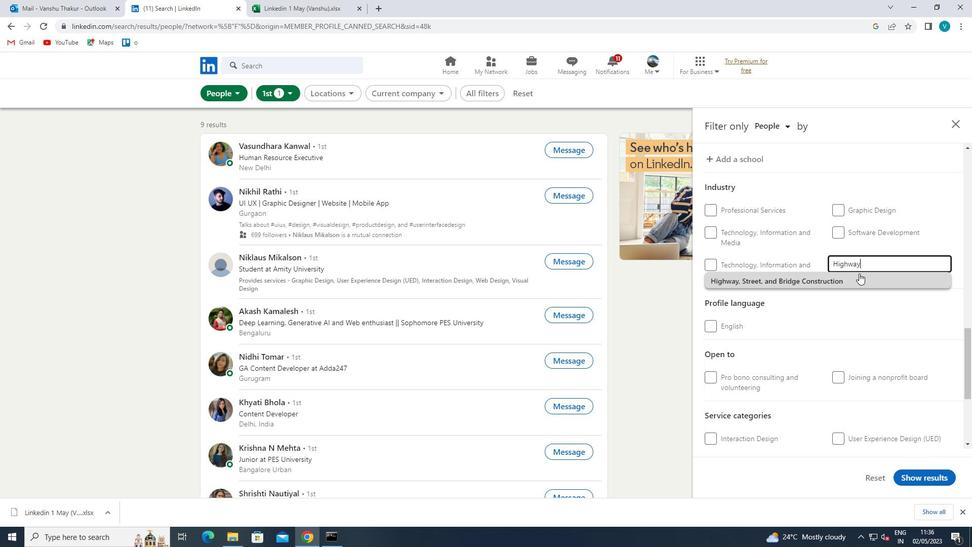 
Action: Mouse moved to (858, 278)
Screenshot: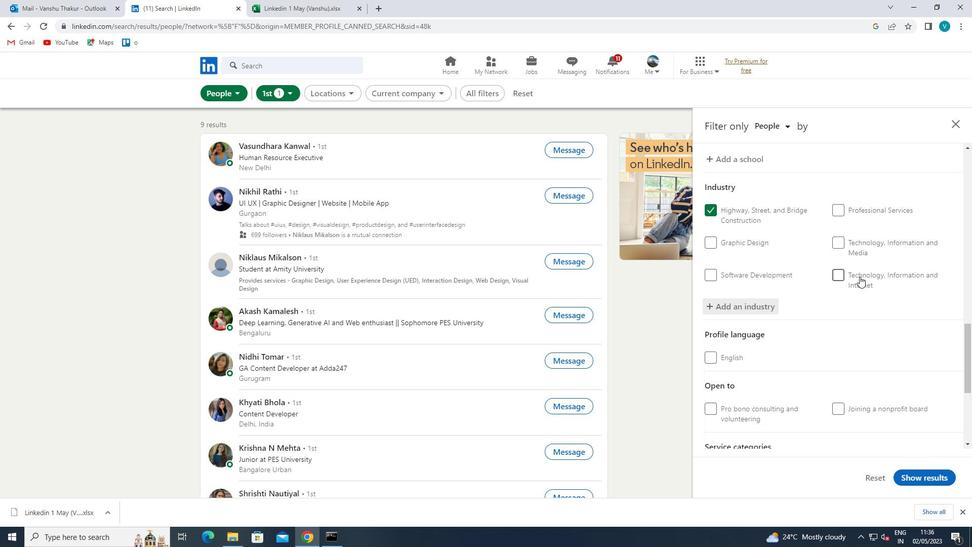 
Action: Mouse scrolled (858, 278) with delta (0, 0)
Screenshot: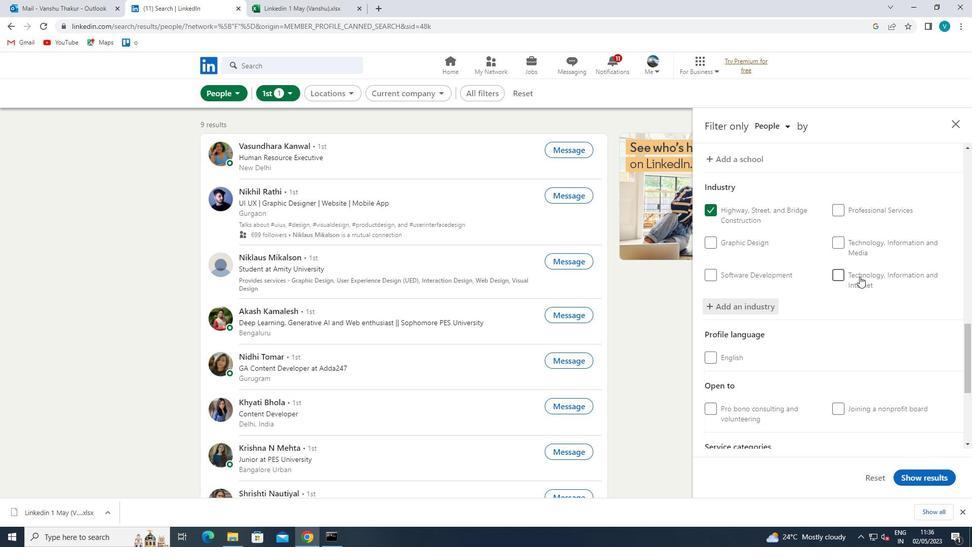 
Action: Mouse moved to (860, 285)
Screenshot: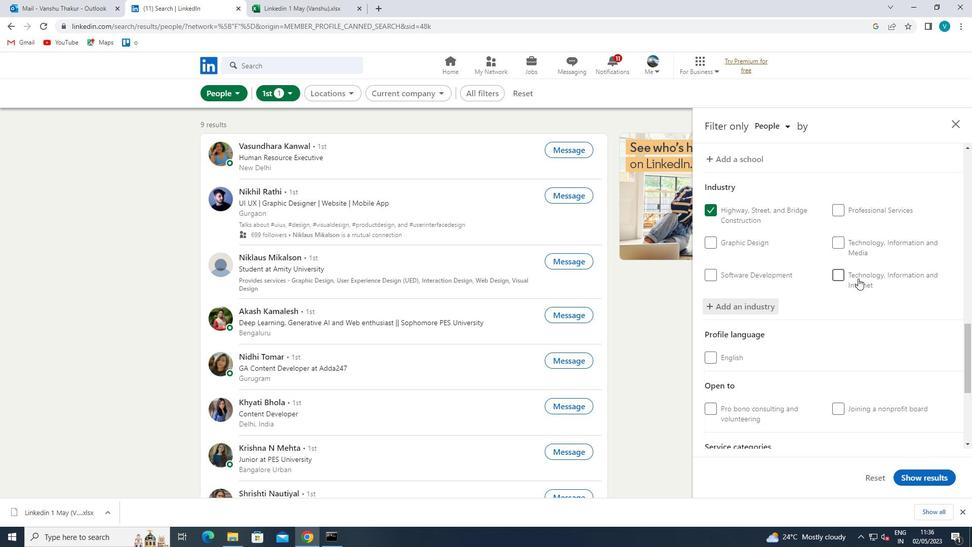 
Action: Mouse scrolled (860, 284) with delta (0, 0)
Screenshot: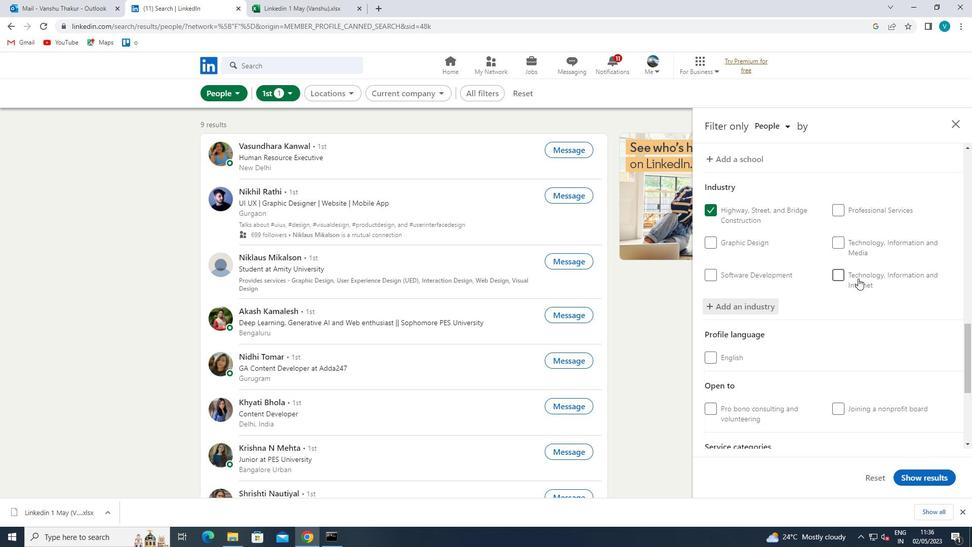 
Action: Mouse moved to (860, 286)
Screenshot: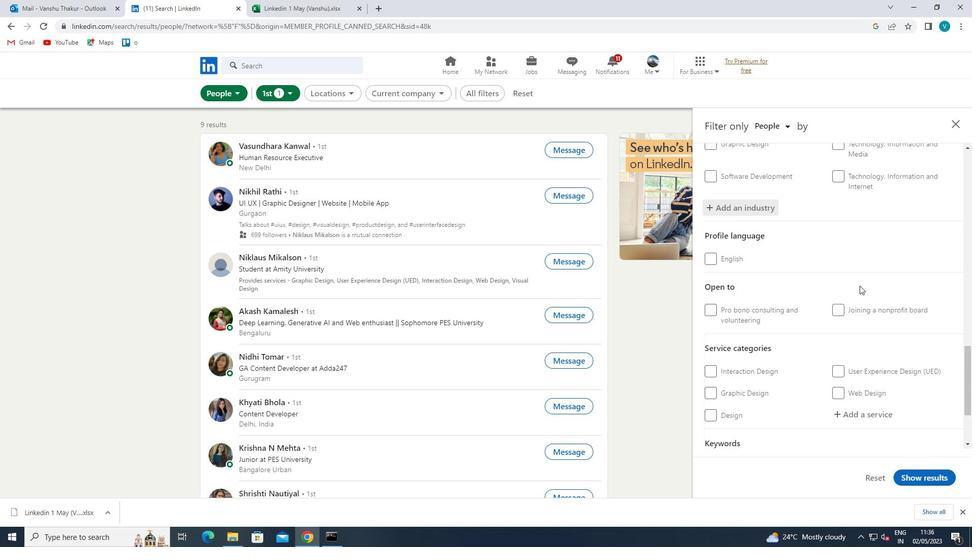 
Action: Mouse scrolled (860, 285) with delta (0, 0)
Screenshot: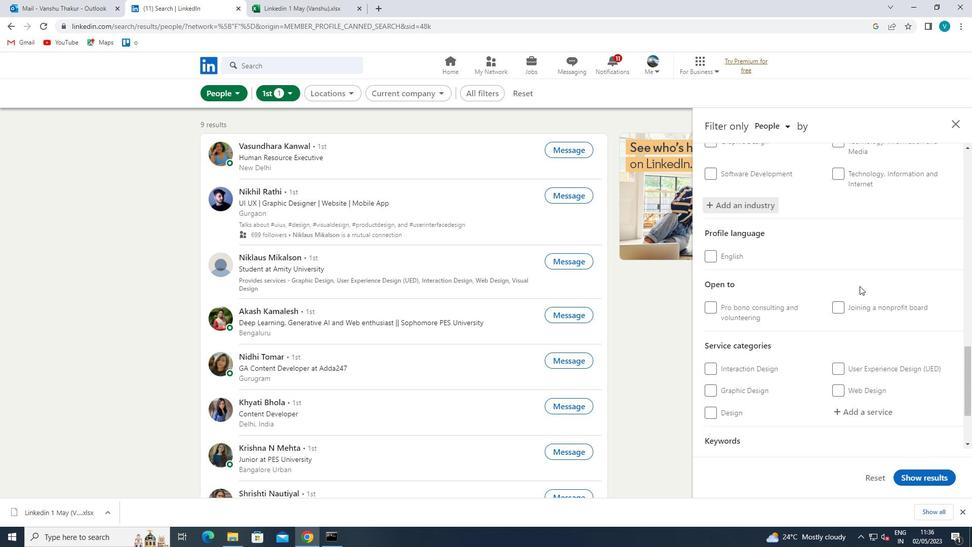 
Action: Mouse scrolled (860, 285) with delta (0, 0)
Screenshot: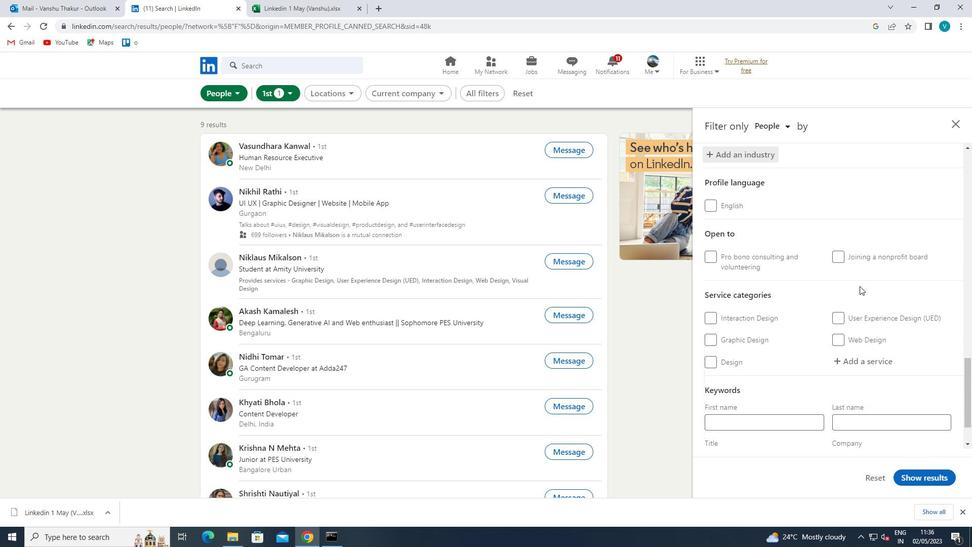 
Action: Mouse moved to (864, 309)
Screenshot: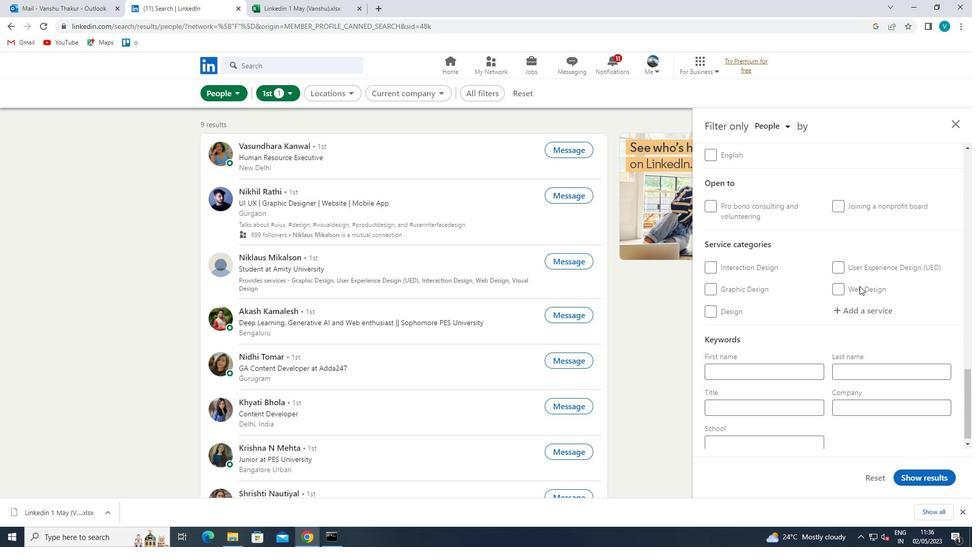 
Action: Mouse pressed left at (864, 309)
Screenshot: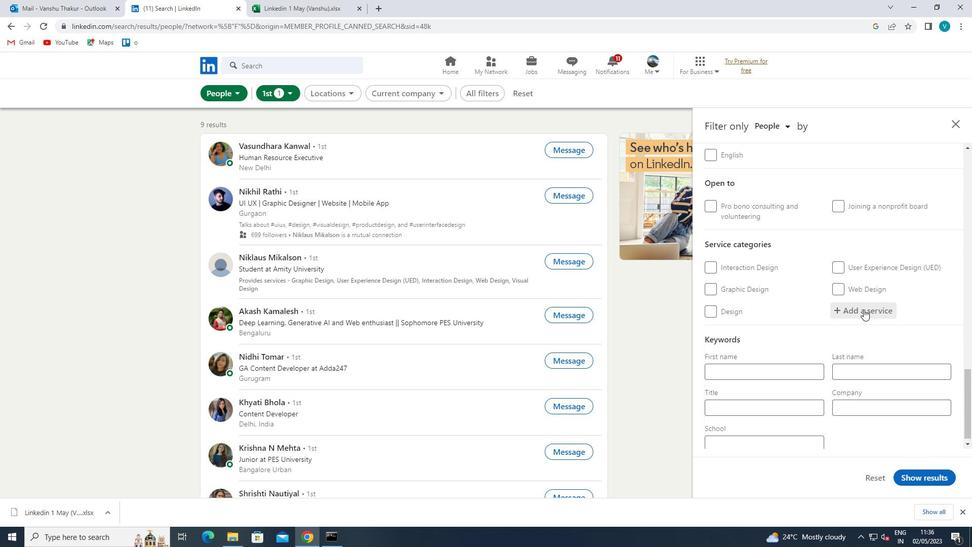
Action: Mouse moved to (866, 308)
Screenshot: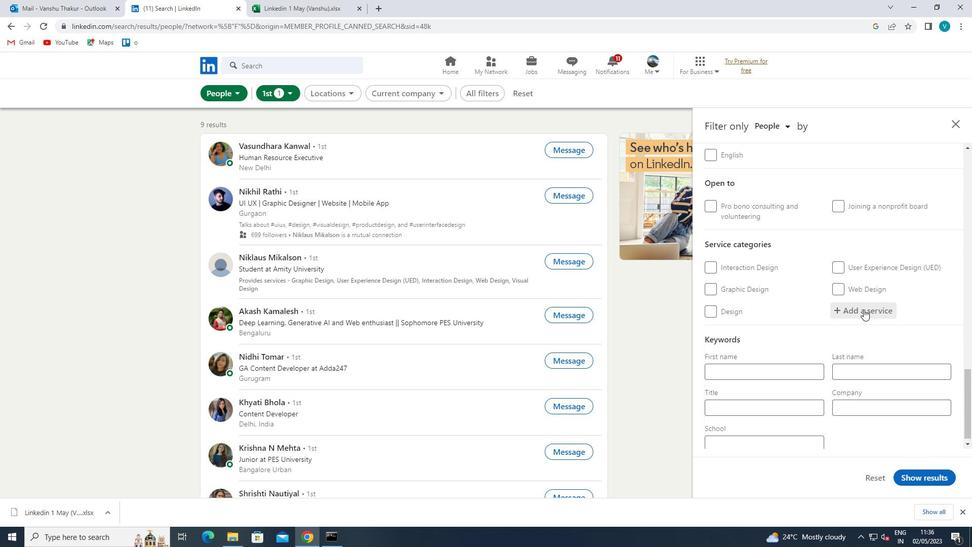 
Action: Key pressed <Key.shift>MARKETING<Key.space>
Screenshot: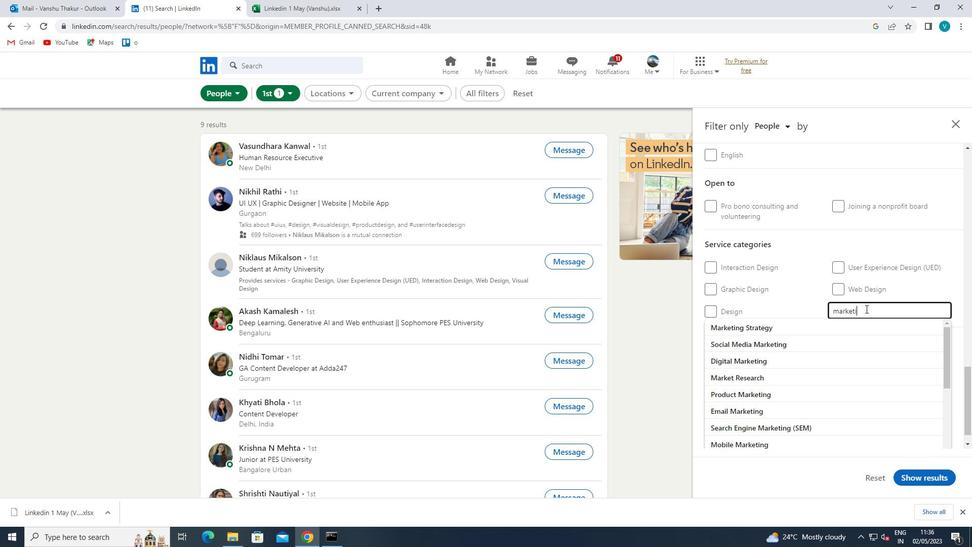 
Action: Mouse moved to (840, 308)
Screenshot: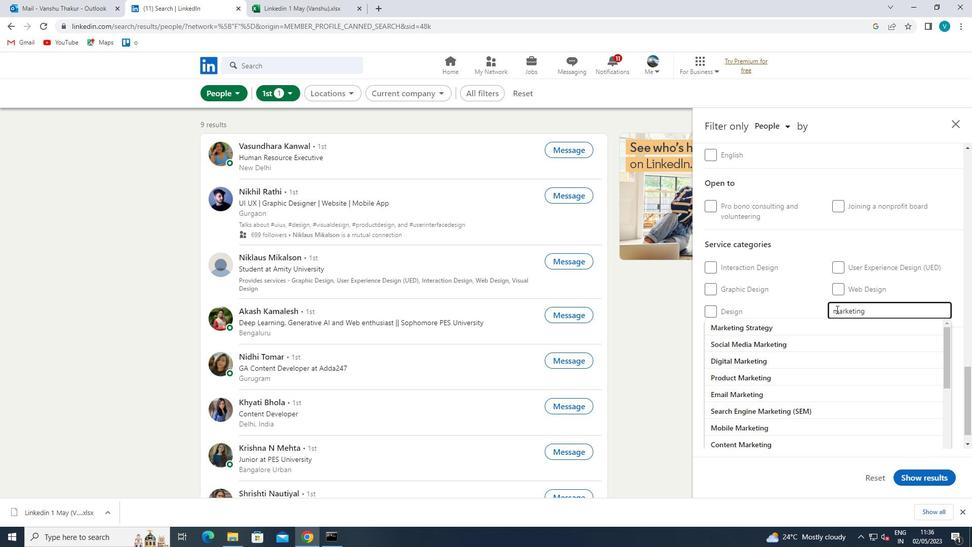 
Action: Mouse pressed left at (840, 308)
Screenshot: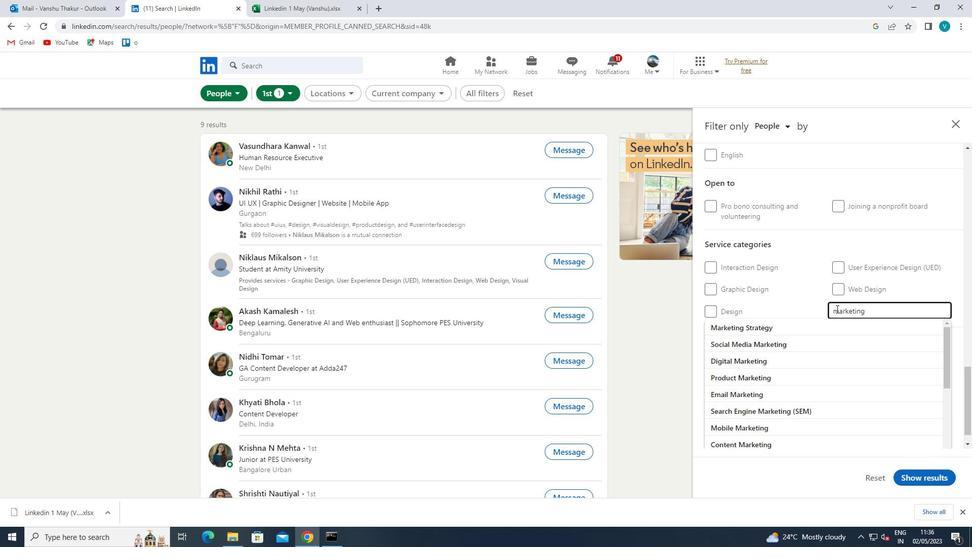 
Action: Mouse moved to (838, 325)
Screenshot: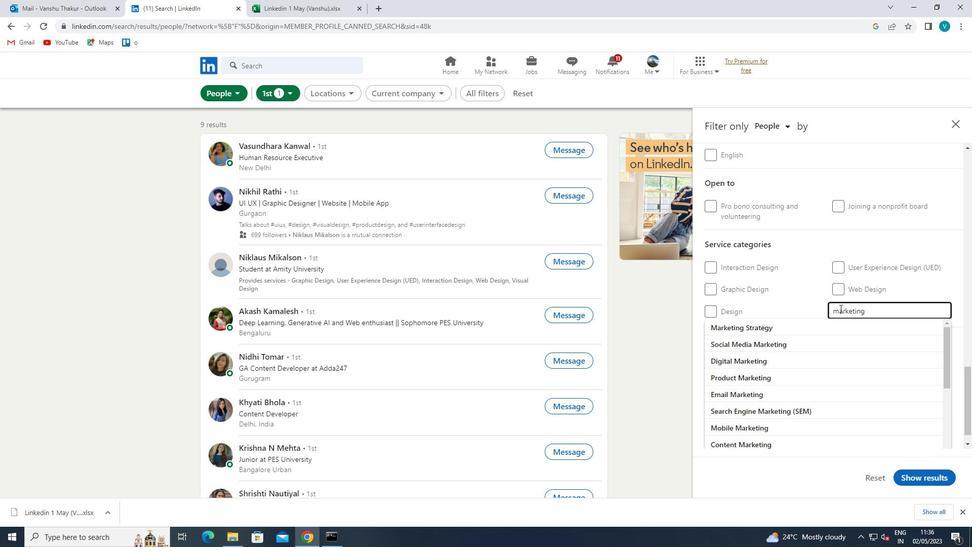 
Action: Key pressed <Key.backspace><Key.shift>M
Screenshot: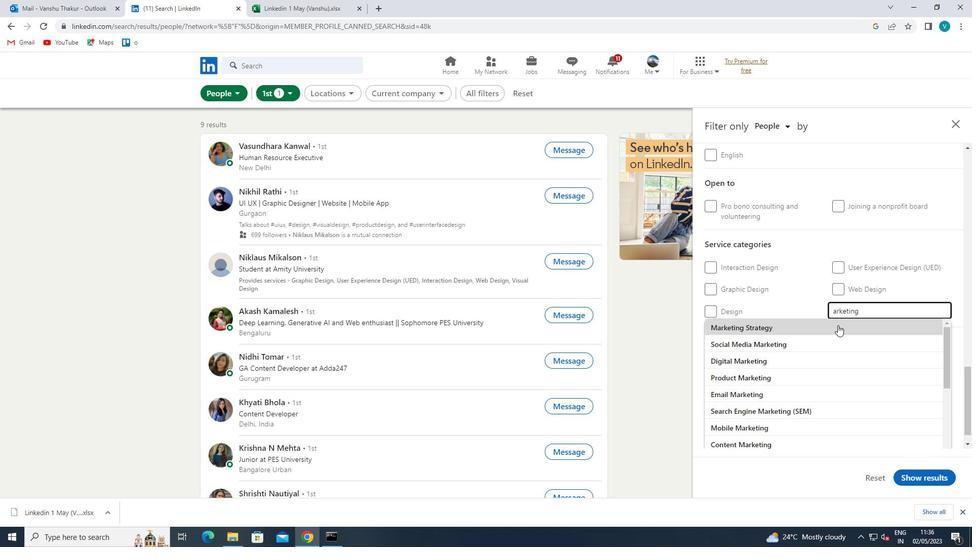 
Action: Mouse moved to (799, 289)
Screenshot: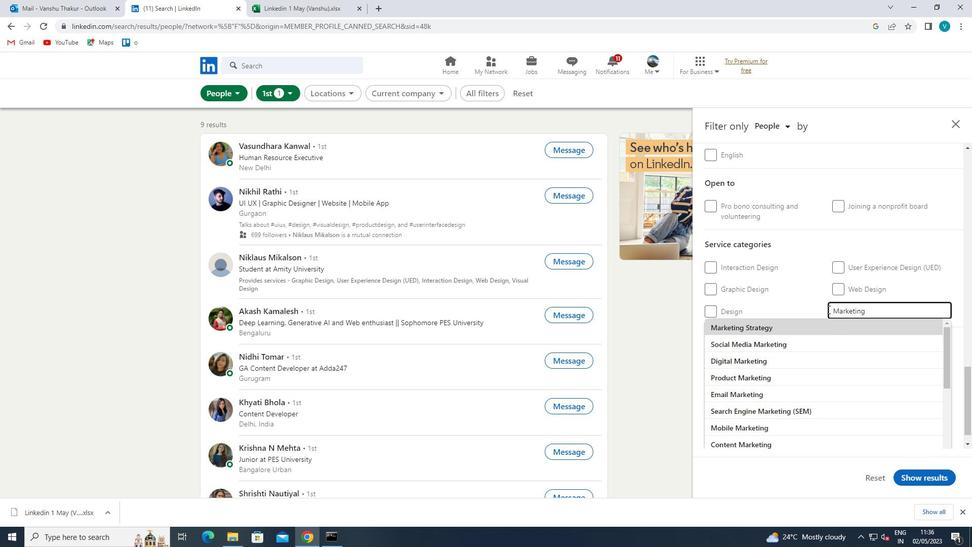 
Action: Mouse pressed left at (799, 289)
Screenshot: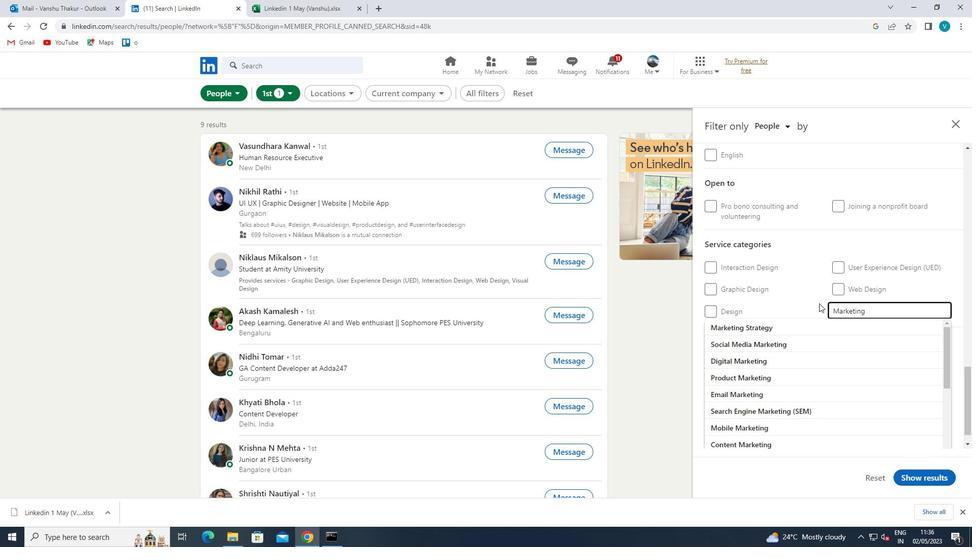 
Action: Mouse moved to (849, 324)
Screenshot: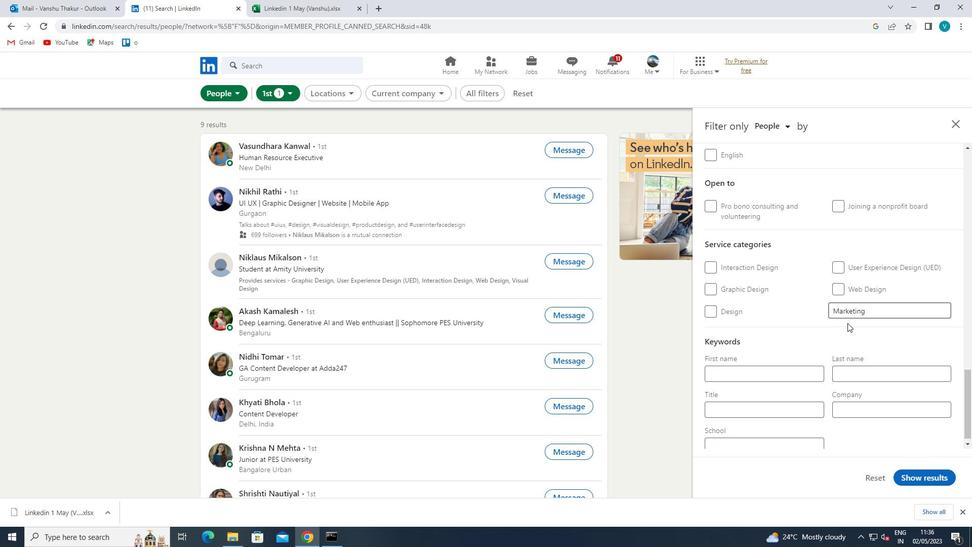 
Action: Mouse scrolled (849, 324) with delta (0, 0)
Screenshot: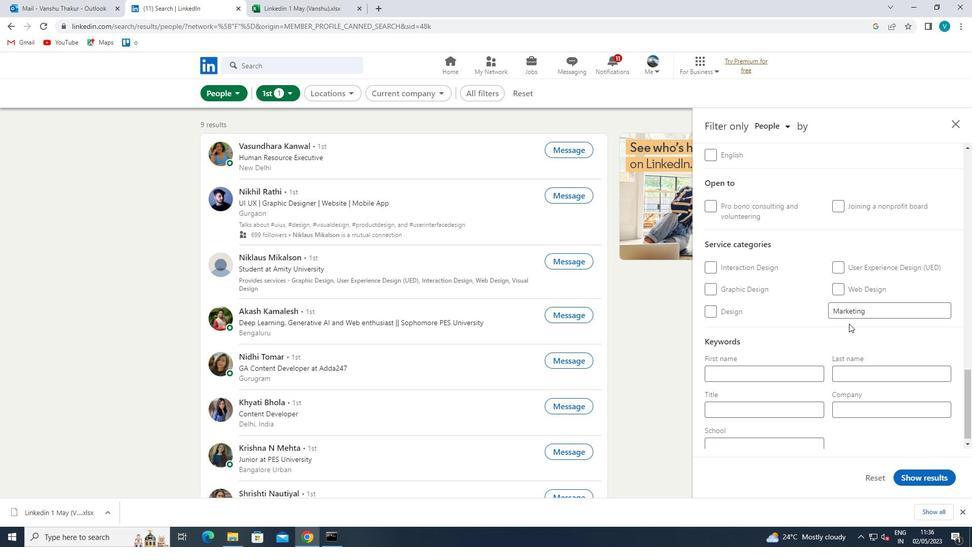 
Action: Mouse moved to (847, 330)
Screenshot: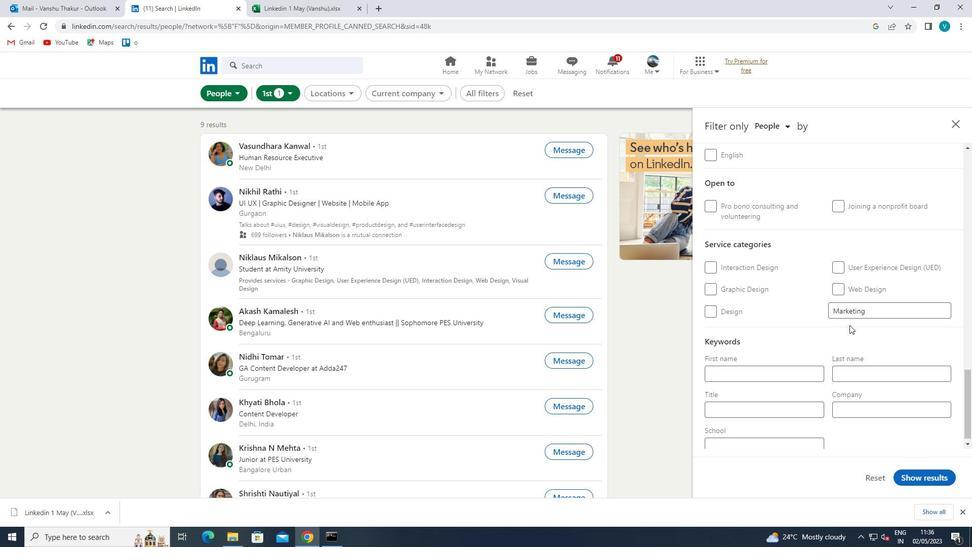 
Action: Mouse scrolled (847, 330) with delta (0, 0)
Screenshot: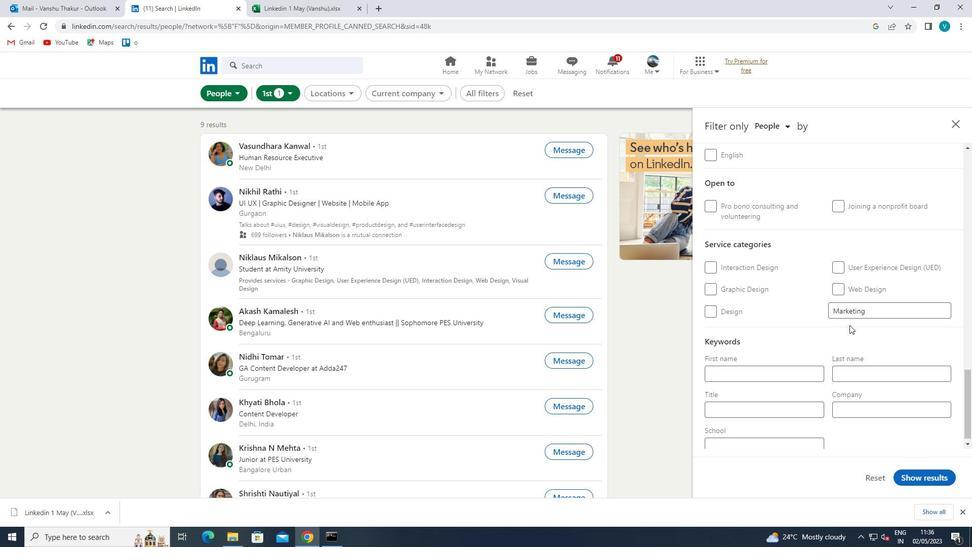 
Action: Mouse moved to (839, 340)
Screenshot: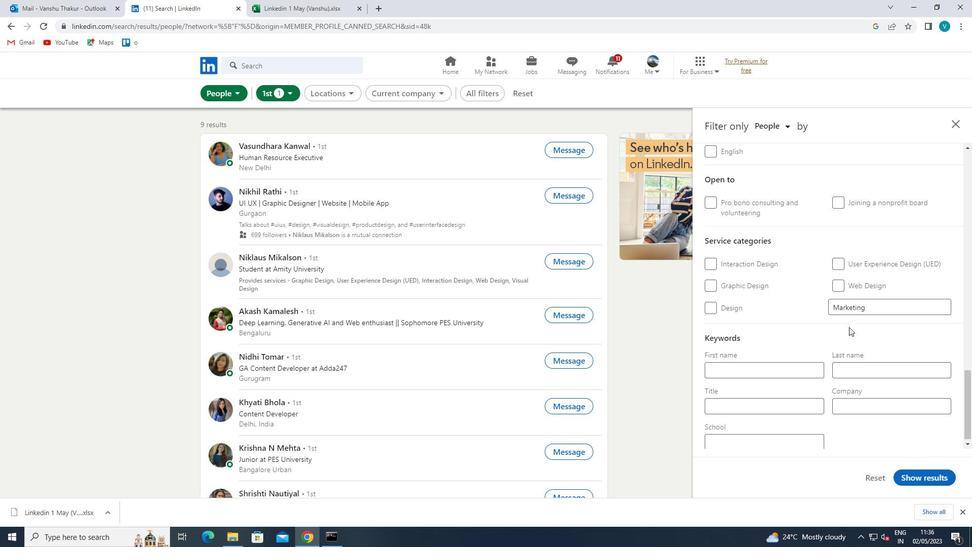 
Action: Mouse scrolled (839, 339) with delta (0, 0)
Screenshot: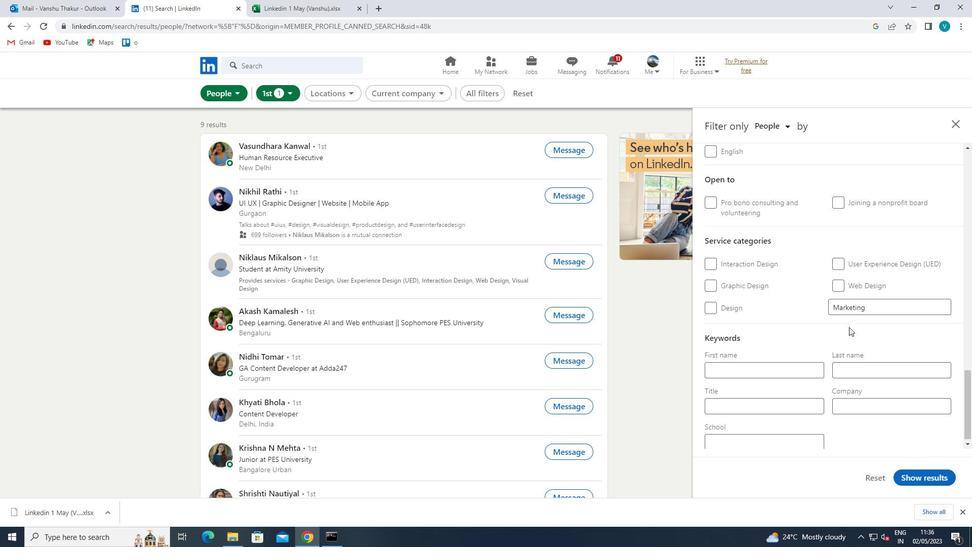 
Action: Mouse moved to (802, 403)
Screenshot: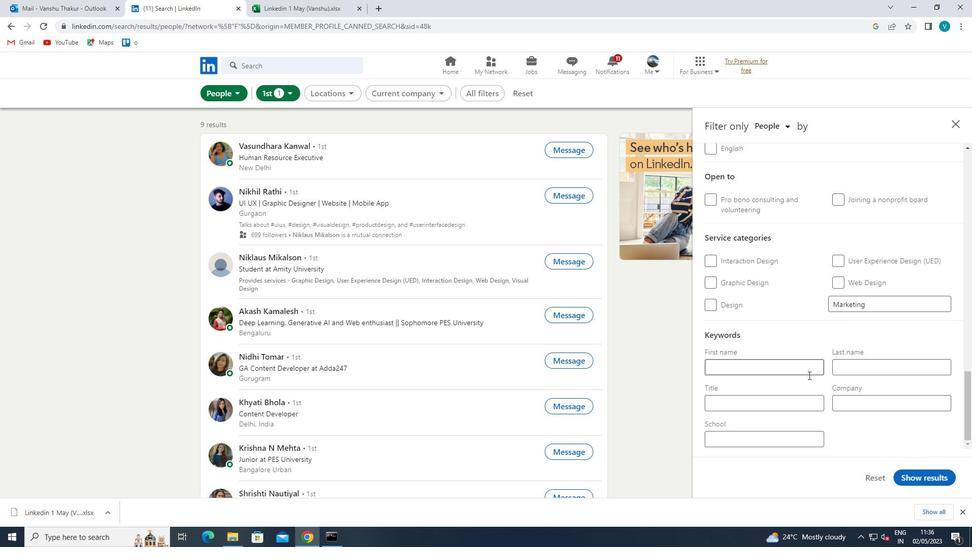 
Action: Mouse pressed left at (802, 403)
Screenshot: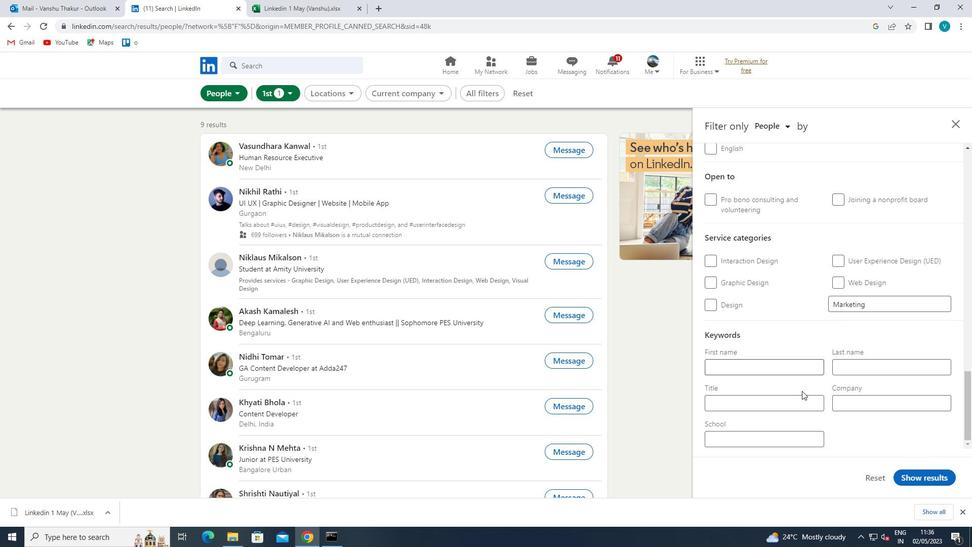 
Action: Mouse moved to (802, 403)
Screenshot: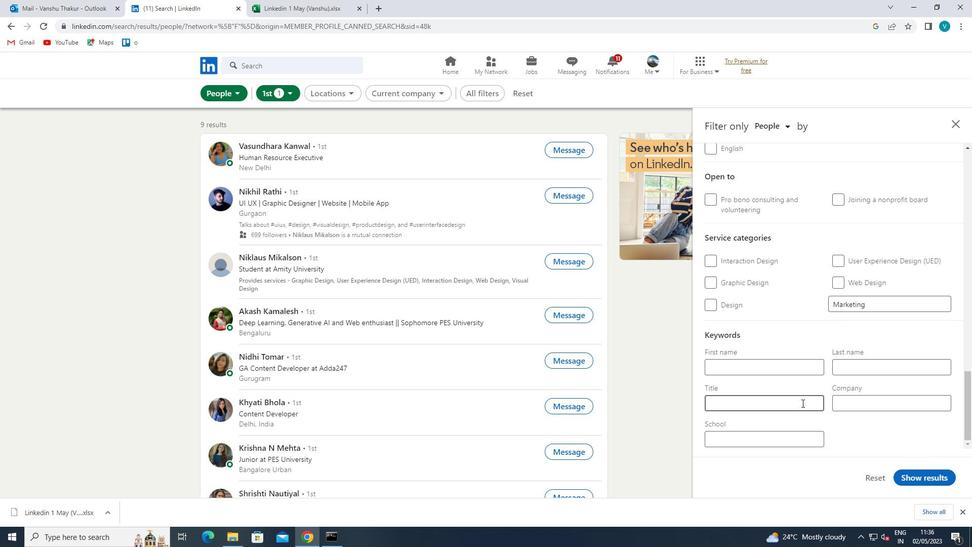 
Action: Key pressed <Key.shift>MASSAGE<Key.space><Key.shift><Key.shift><Key.shift>Y<Key.backspace><Key.shift>THERAPY
Screenshot: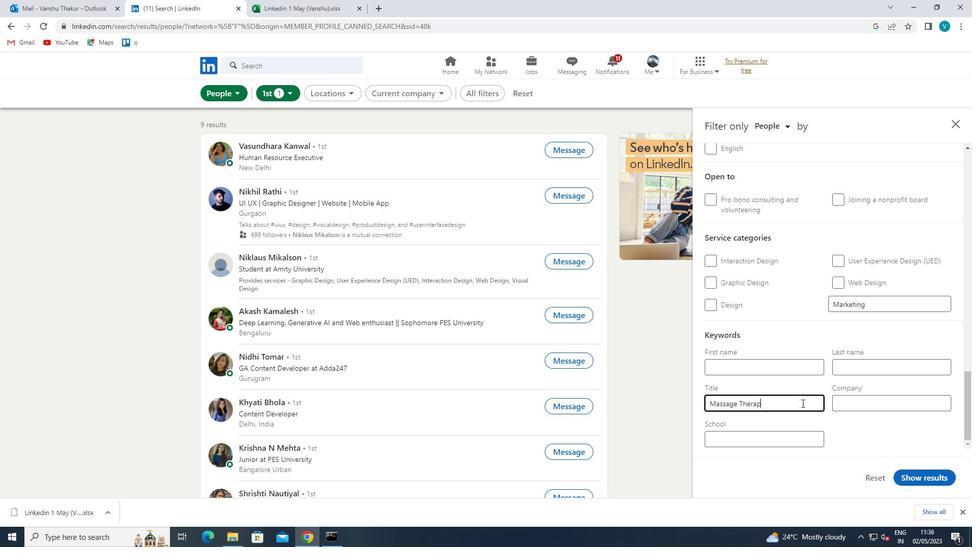 
Action: Mouse moved to (911, 475)
Screenshot: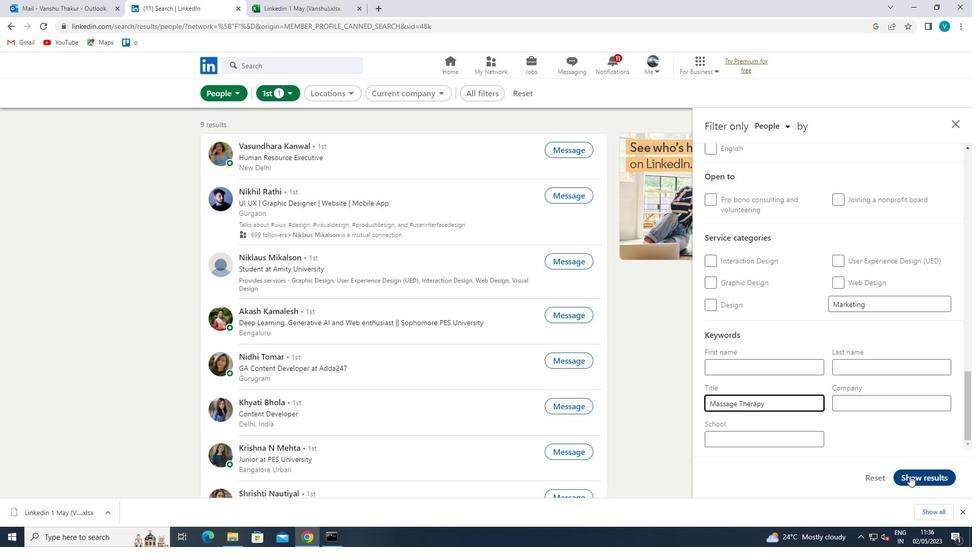 
Action: Mouse pressed left at (911, 475)
Screenshot: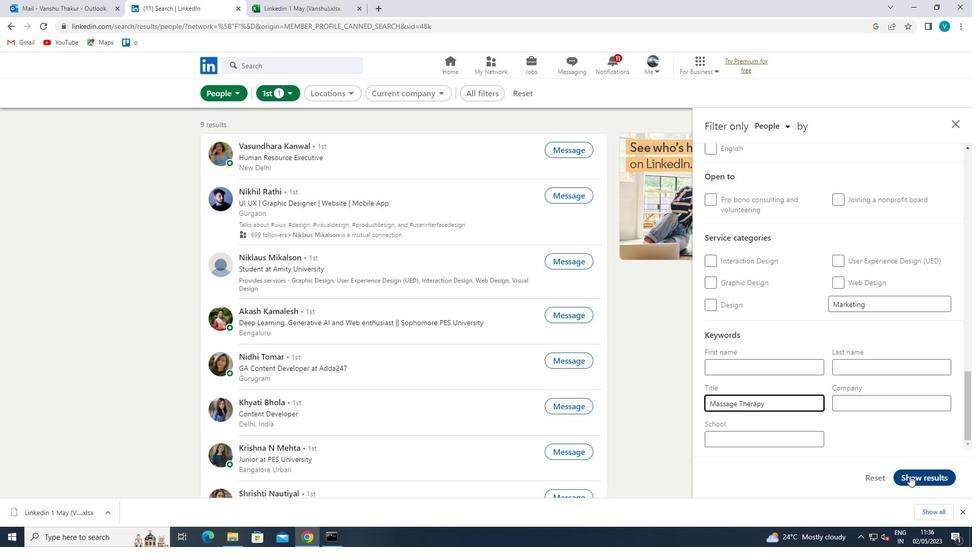 
Action: Mouse moved to (912, 474)
Screenshot: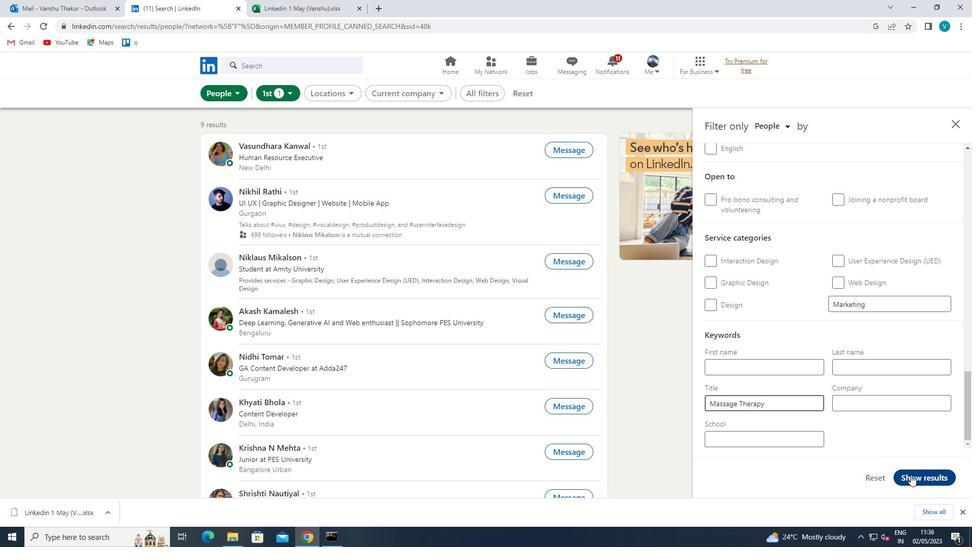 
